 Task: Compose an email with the signature Graham Wilson with the subject Request for a proposal and the message Could you arrange a demo of the new software for the team? from softage.5@softage.net to softage.2@softage.net, select first 2 words, change the font color from current to yellow and background color to blue Send the email. Finally, move the email from Sent Items to the label Insurance
Action: Mouse moved to (882, 67)
Screenshot: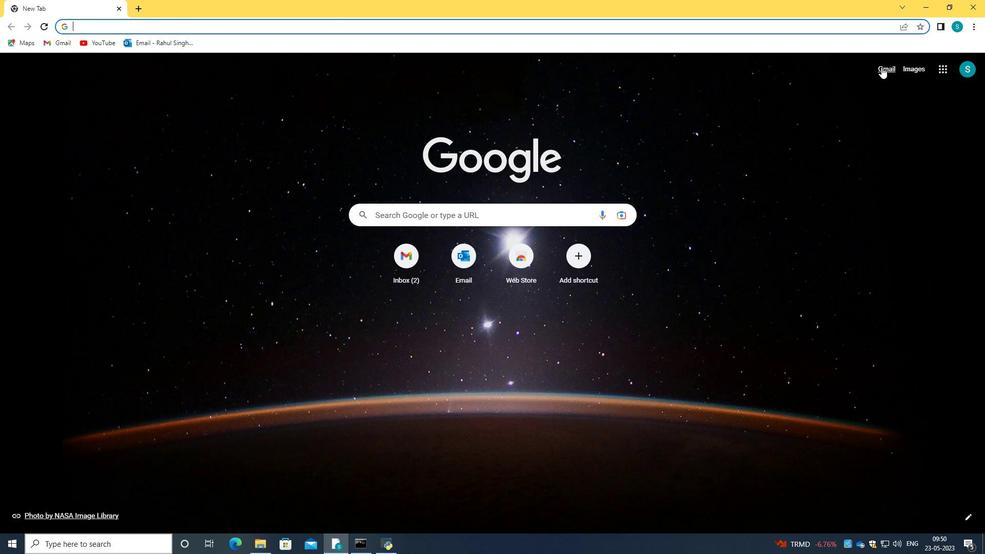 
Action: Mouse pressed left at (882, 67)
Screenshot: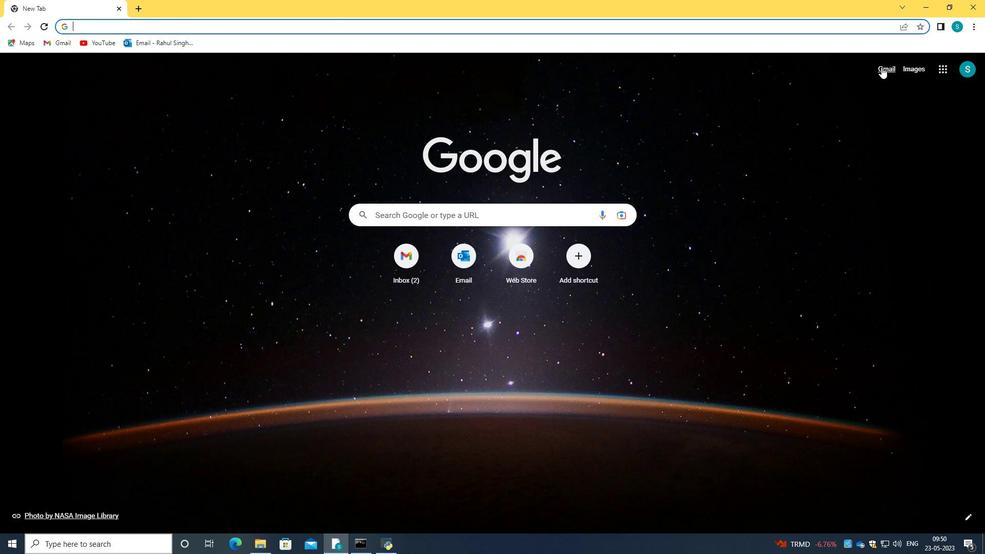 
Action: Mouse moved to (473, 162)
Screenshot: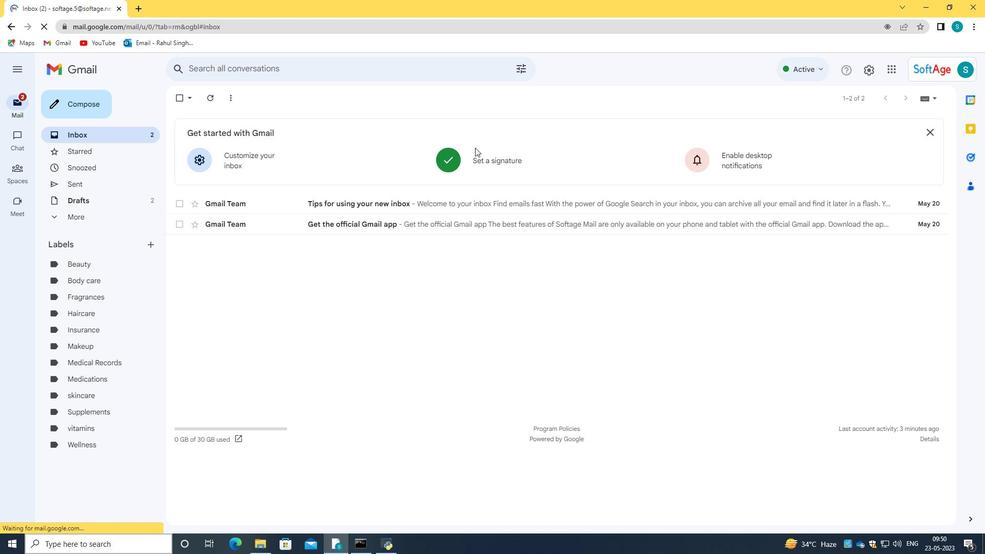 
Action: Mouse pressed left at (473, 162)
Screenshot: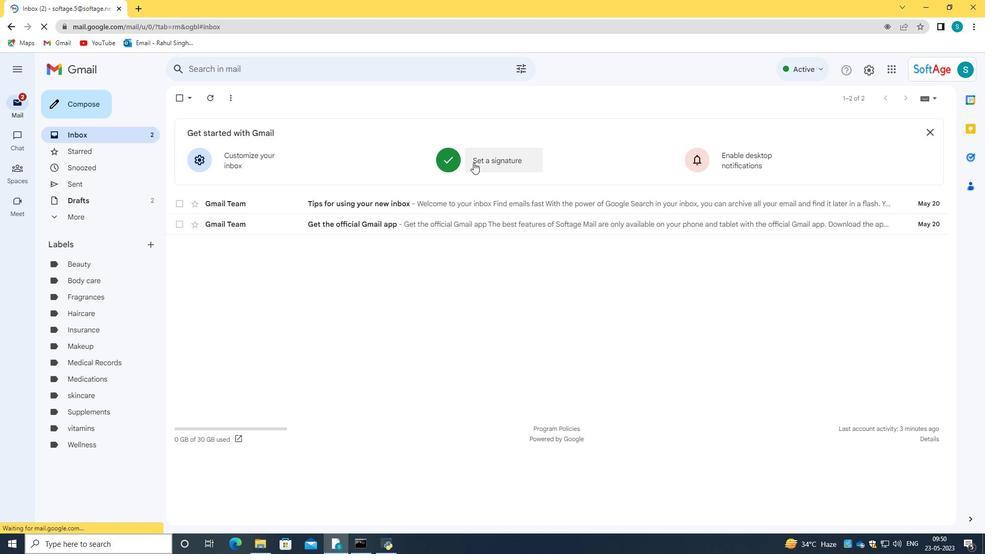 
Action: Mouse moved to (525, 341)
Screenshot: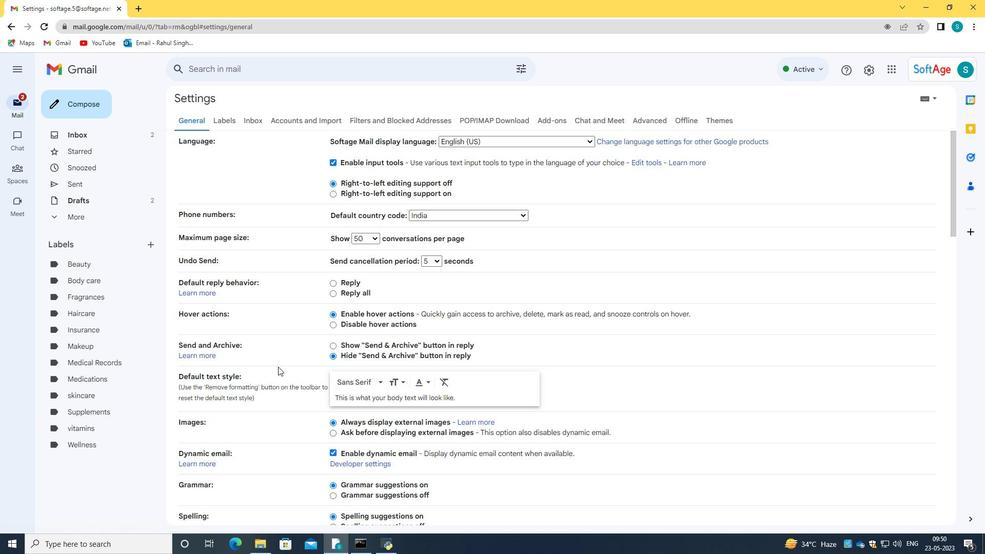 
Action: Mouse scrolled (525, 340) with delta (0, 0)
Screenshot: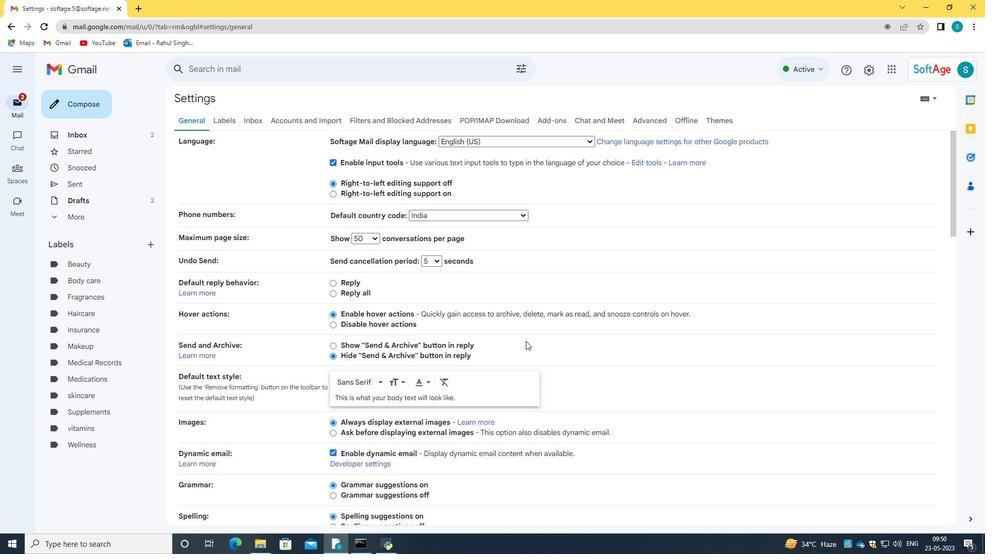 
Action: Mouse scrolled (525, 340) with delta (0, 0)
Screenshot: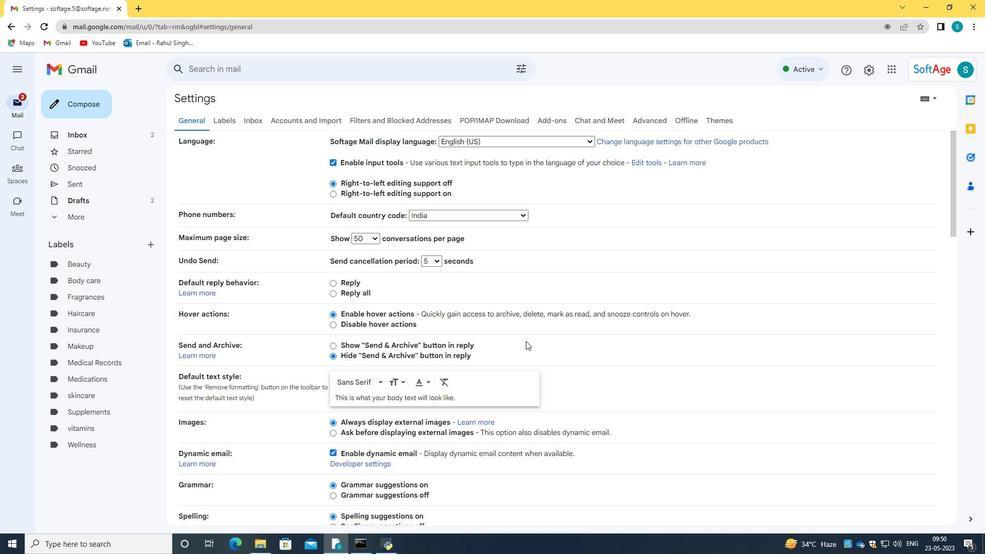 
Action: Mouse scrolled (525, 340) with delta (0, 0)
Screenshot: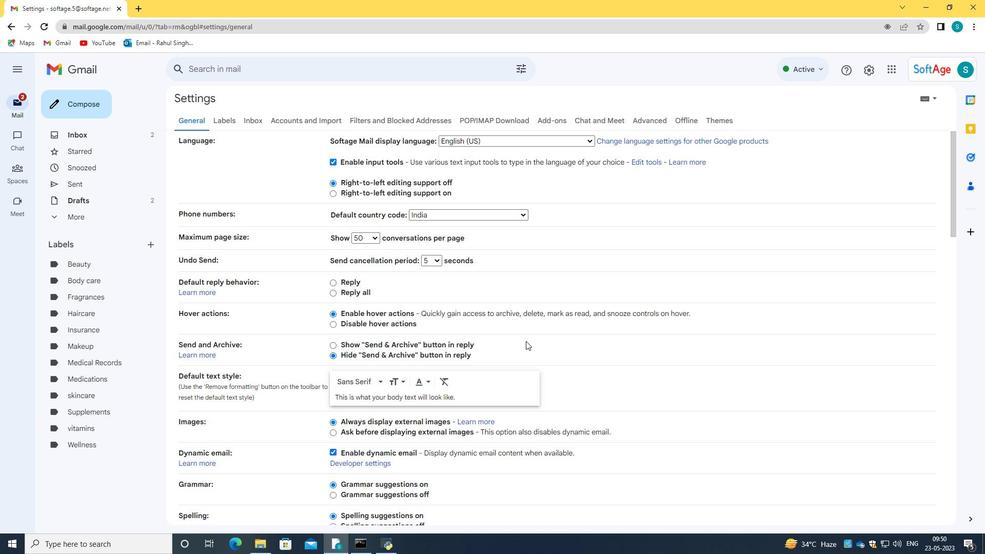
Action: Mouse scrolled (525, 340) with delta (0, 0)
Screenshot: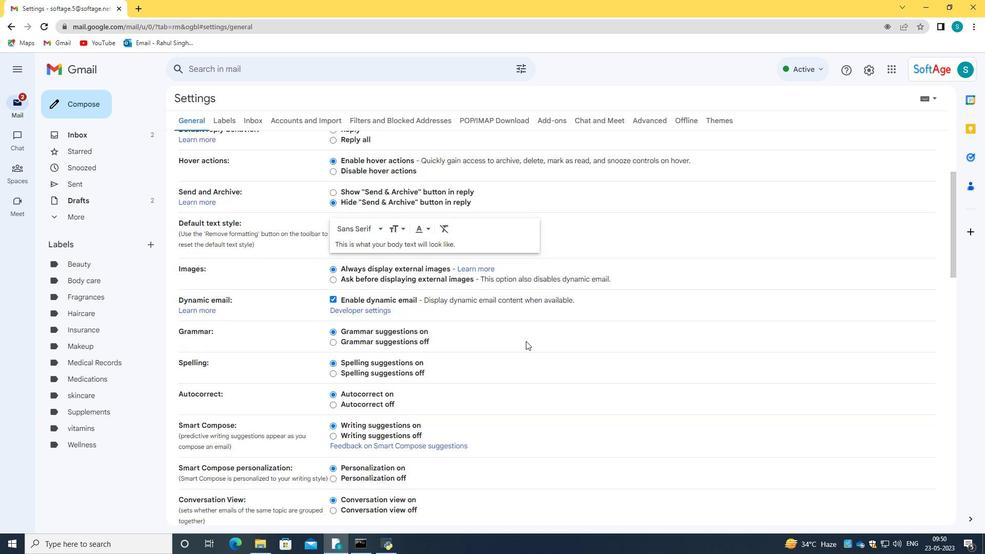 
Action: Mouse scrolled (525, 340) with delta (0, 0)
Screenshot: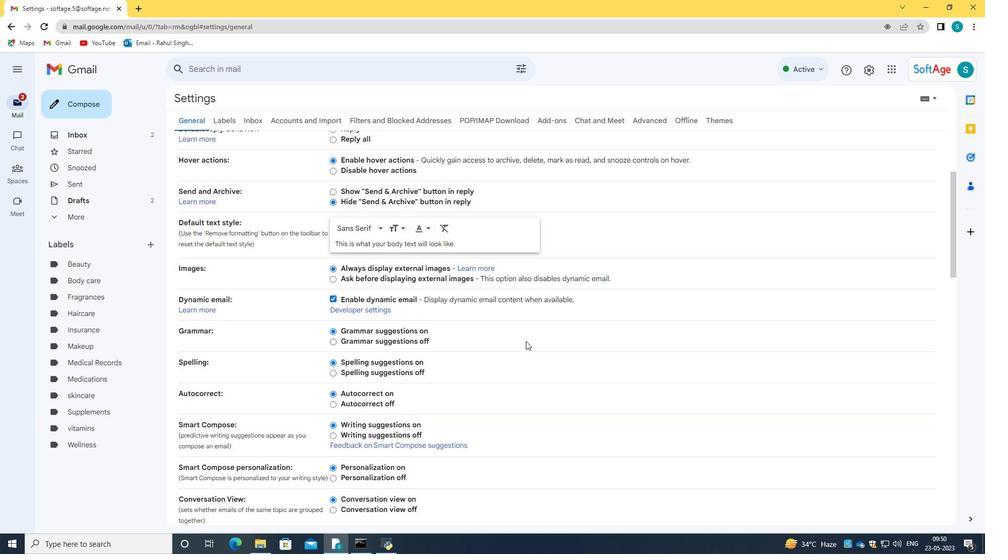 
Action: Mouse scrolled (525, 340) with delta (0, 0)
Screenshot: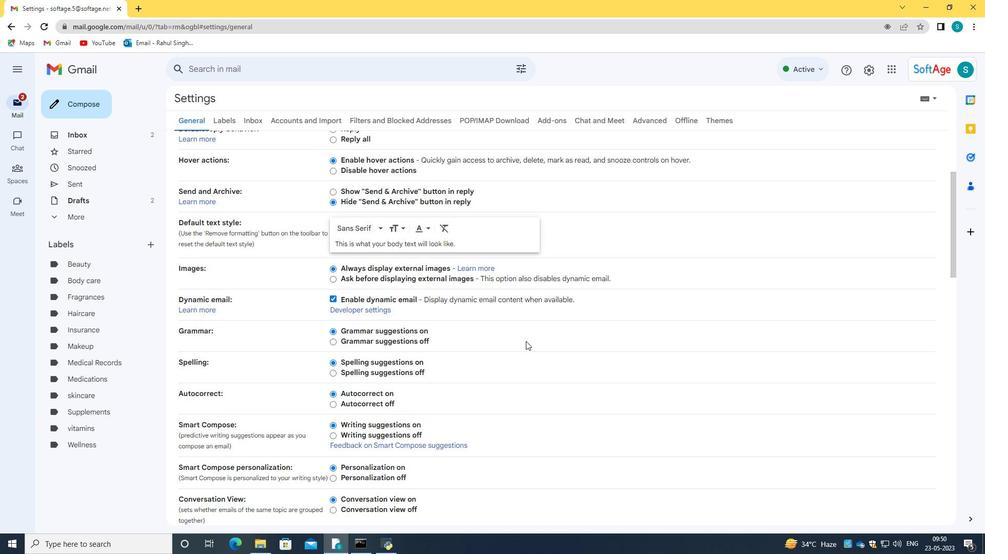
Action: Mouse scrolled (525, 340) with delta (0, 0)
Screenshot: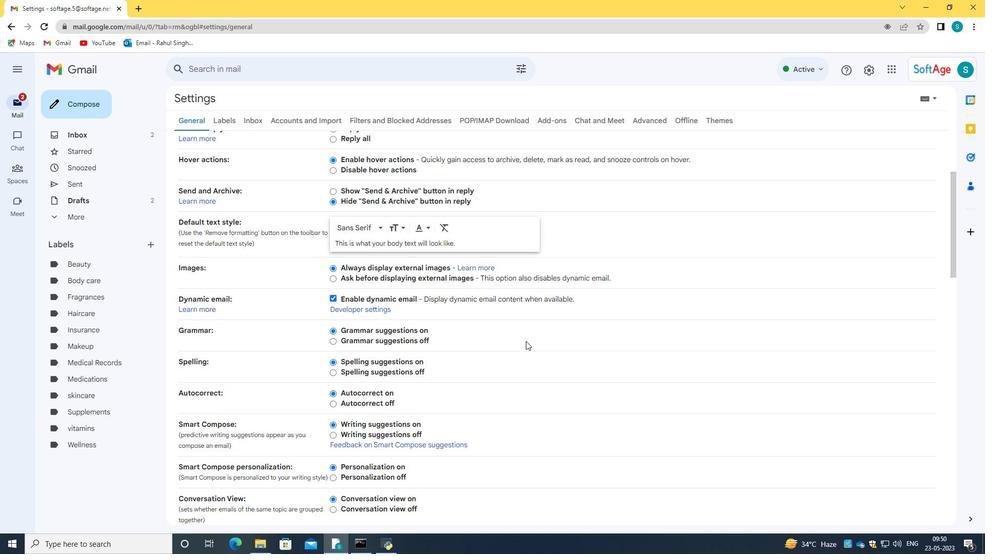
Action: Mouse scrolled (525, 340) with delta (0, 0)
Screenshot: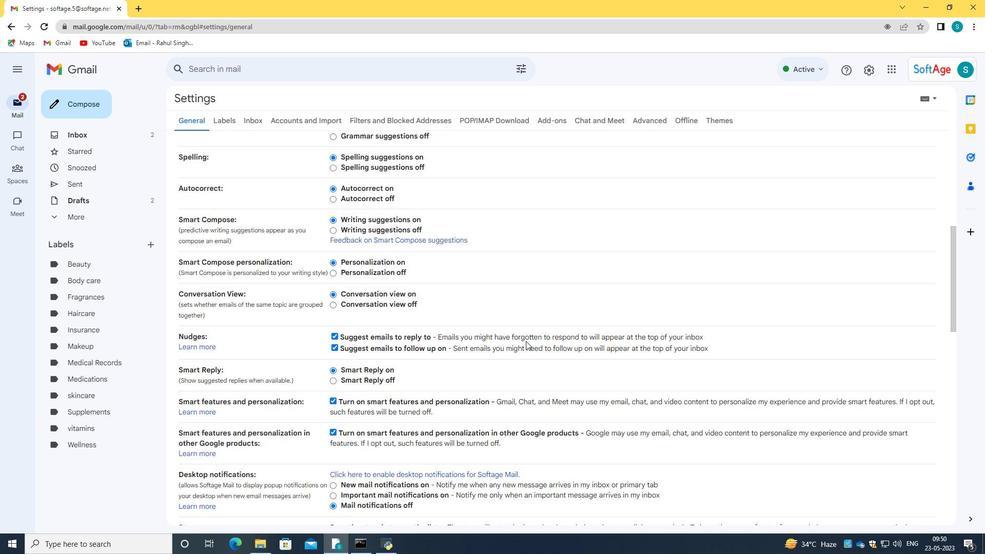 
Action: Mouse scrolled (525, 340) with delta (0, 0)
Screenshot: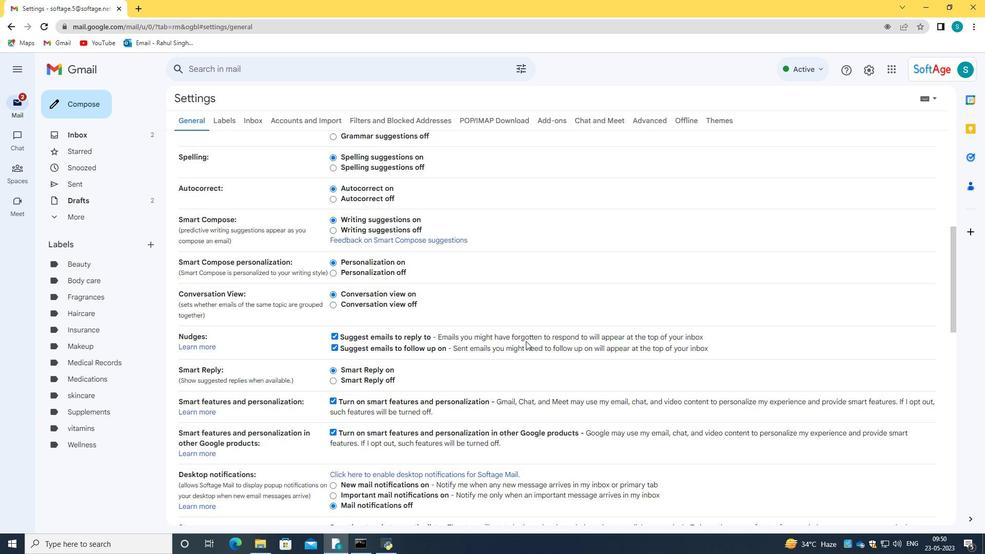 
Action: Mouse moved to (525, 341)
Screenshot: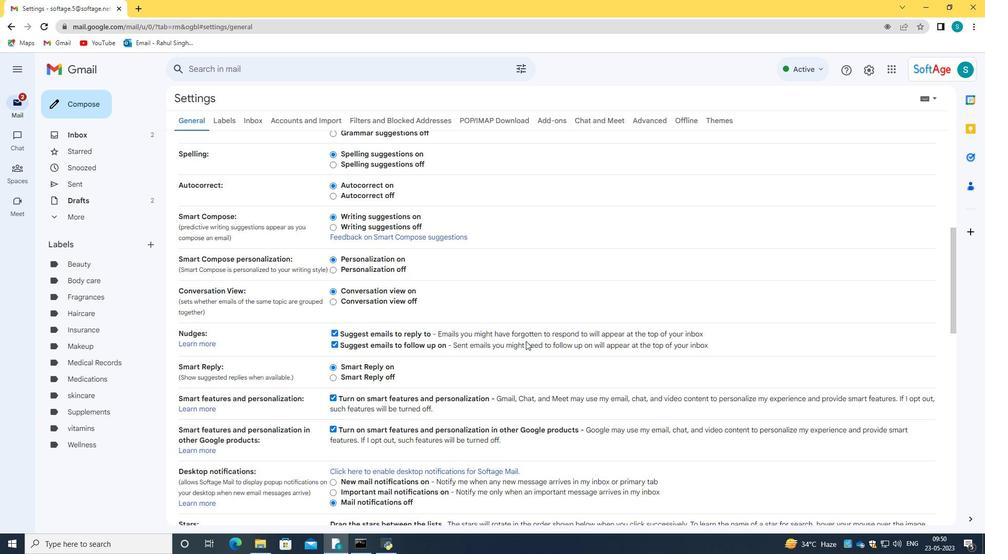 
Action: Mouse scrolled (525, 340) with delta (0, 0)
Screenshot: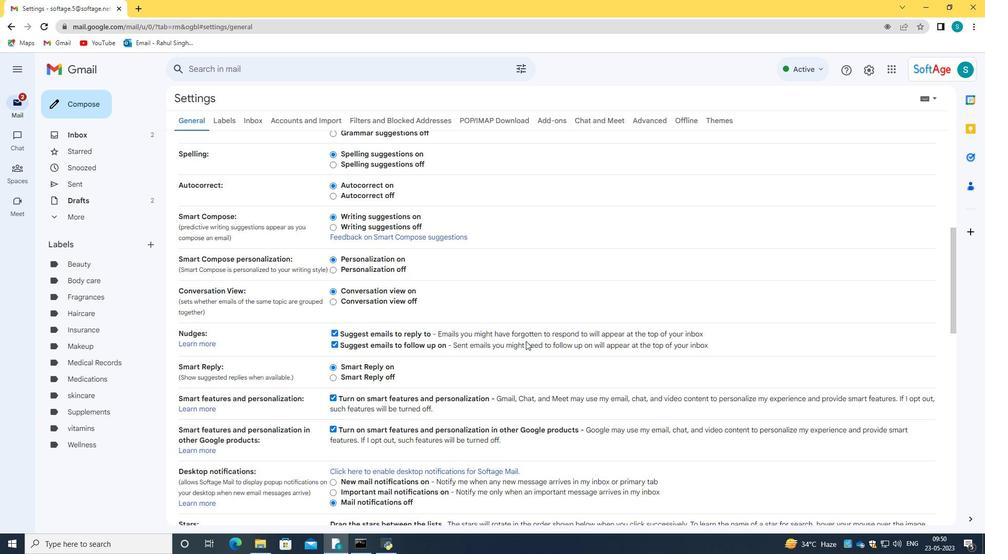 
Action: Mouse moved to (525, 341)
Screenshot: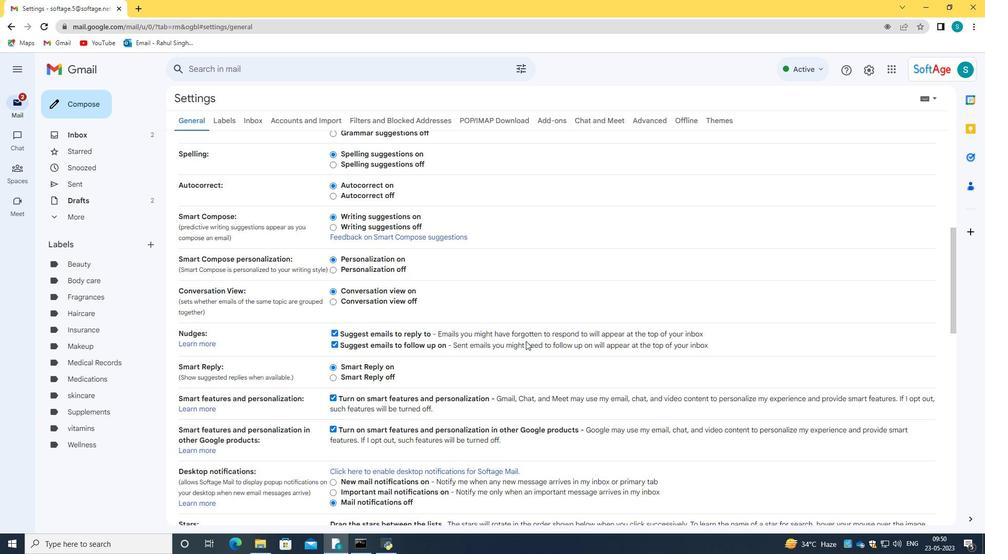 
Action: Mouse scrolled (525, 341) with delta (0, 0)
Screenshot: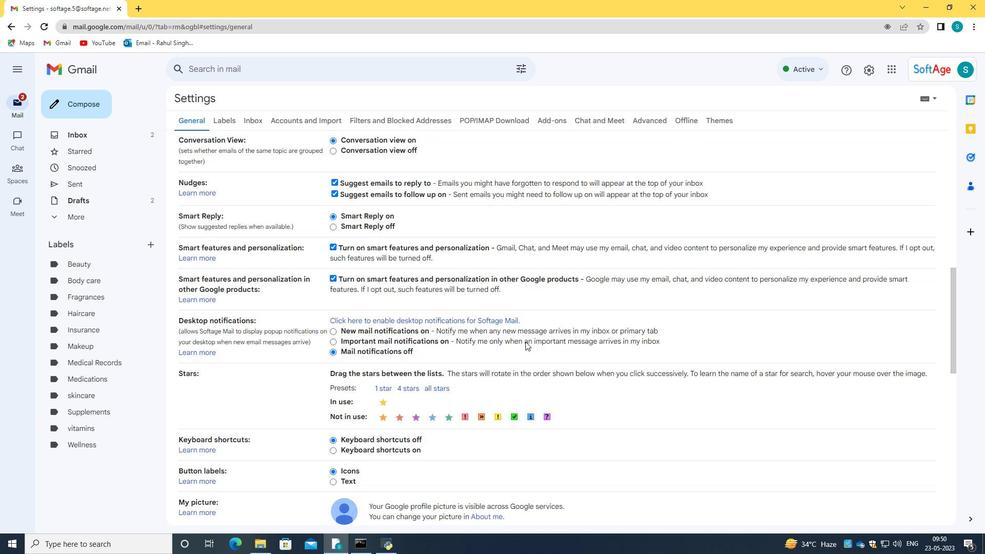 
Action: Mouse scrolled (525, 341) with delta (0, 0)
Screenshot: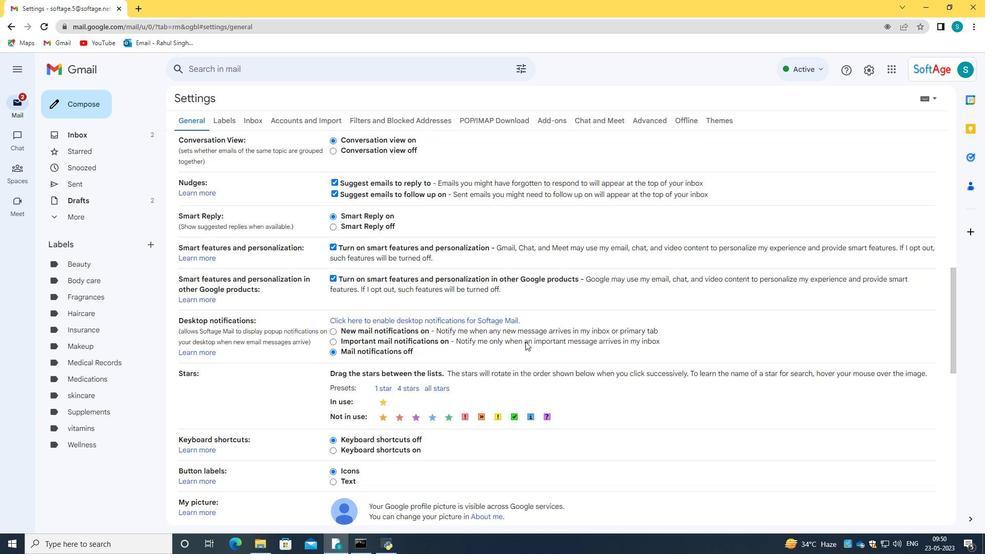 
Action: Mouse moved to (525, 341)
Screenshot: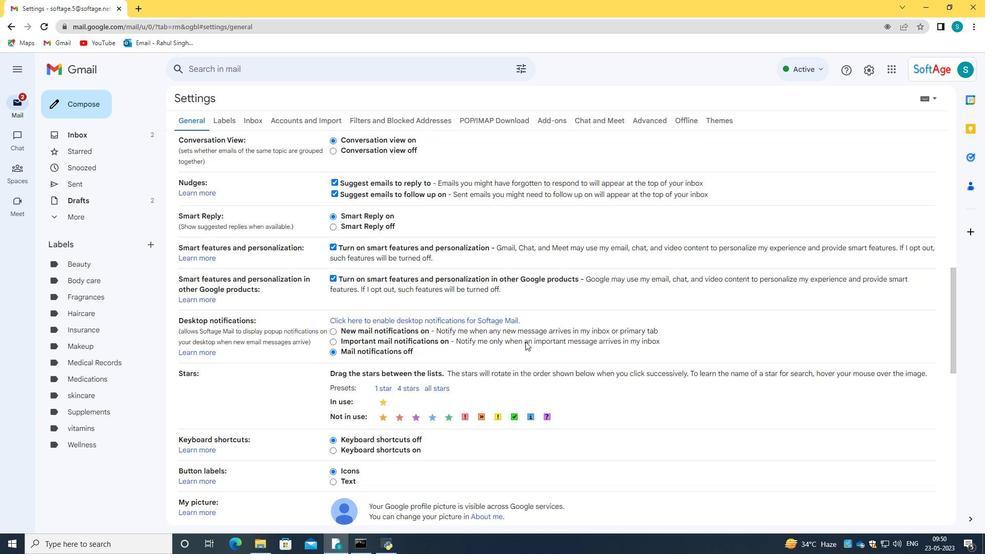 
Action: Mouse scrolled (525, 341) with delta (0, 0)
Screenshot: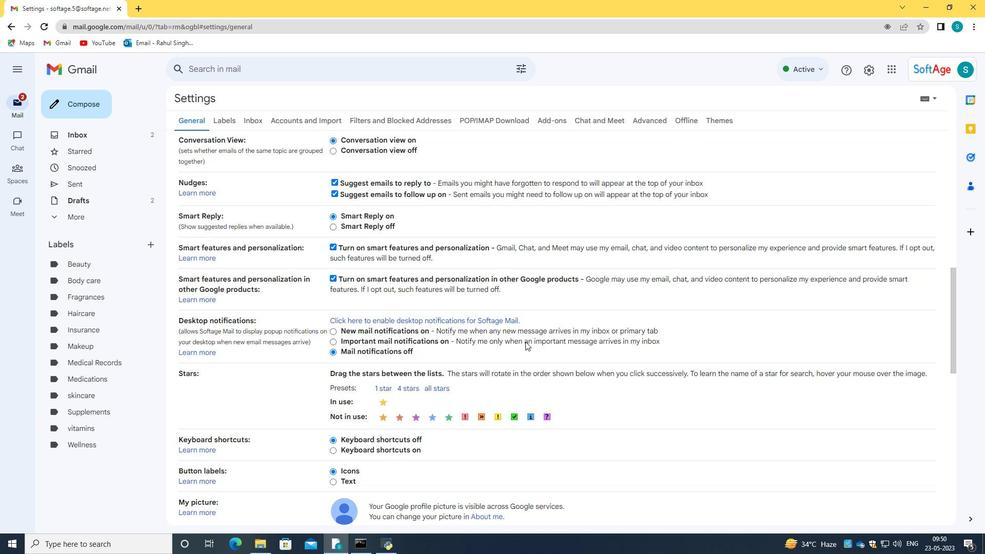 
Action: Mouse moved to (524, 342)
Screenshot: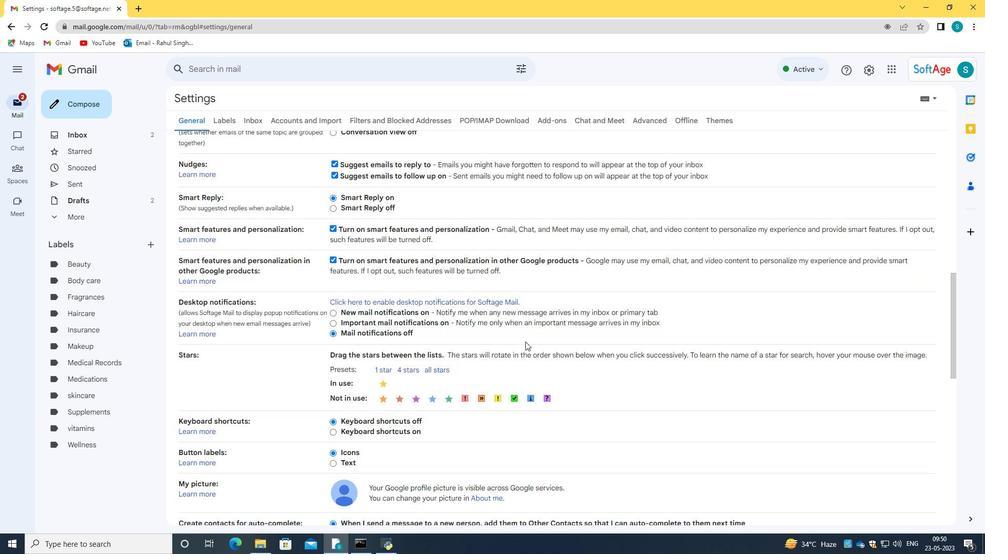 
Action: Mouse scrolled (524, 341) with delta (0, 0)
Screenshot: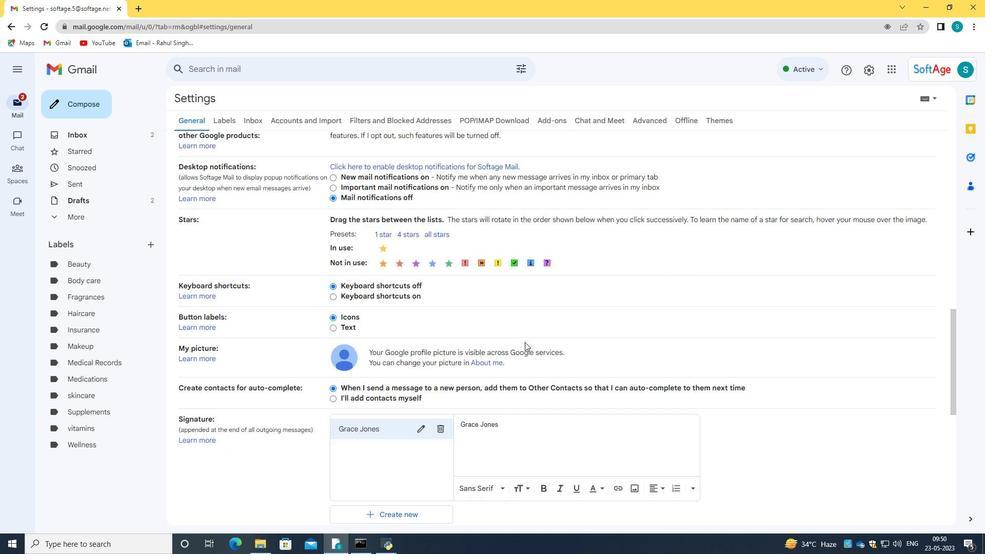 
Action: Mouse moved to (441, 378)
Screenshot: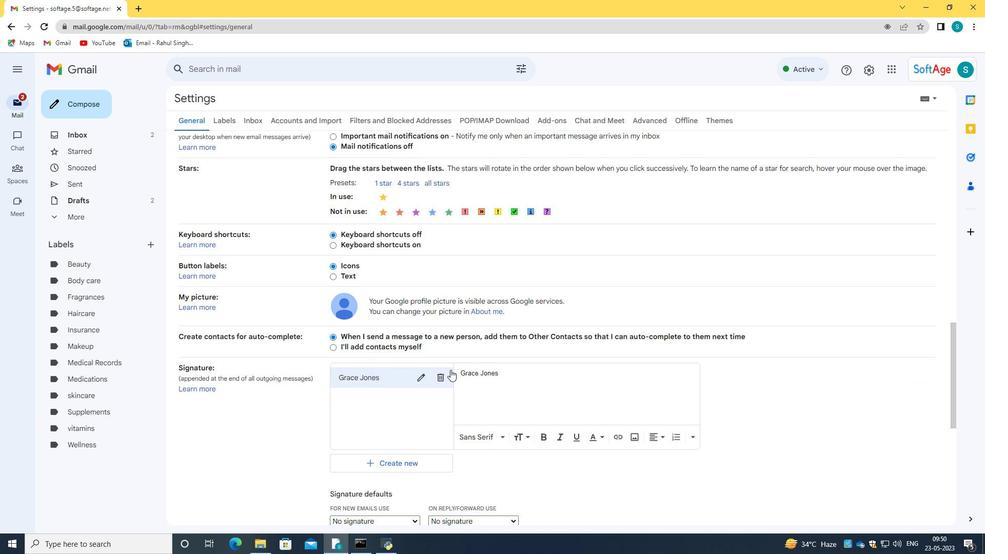 
Action: Mouse pressed left at (441, 378)
Screenshot: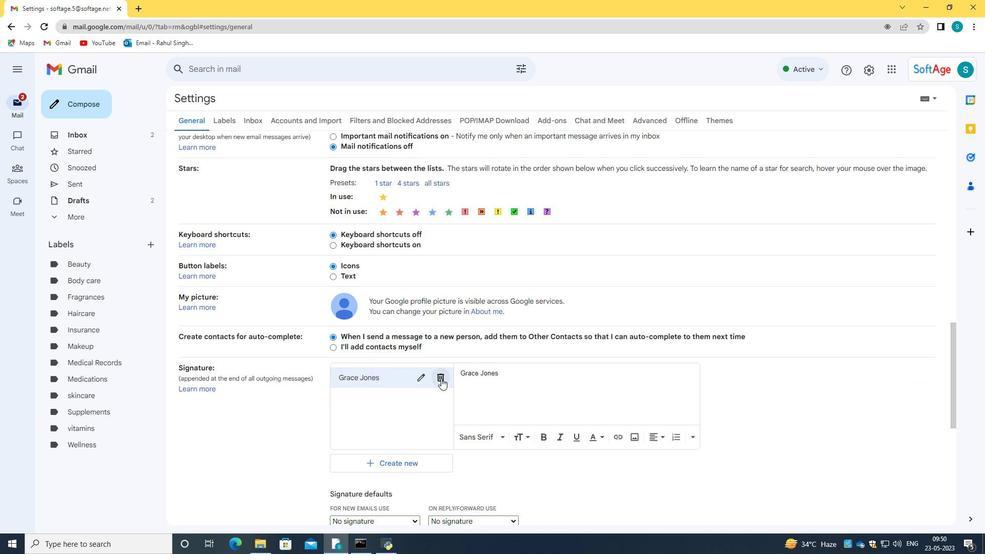
Action: Mouse moved to (571, 315)
Screenshot: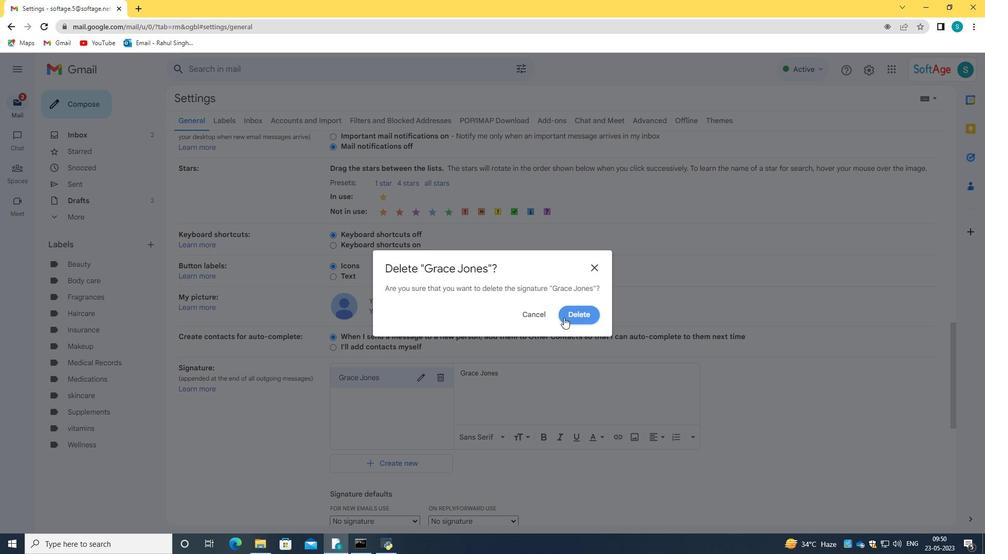 
Action: Mouse pressed left at (571, 315)
Screenshot: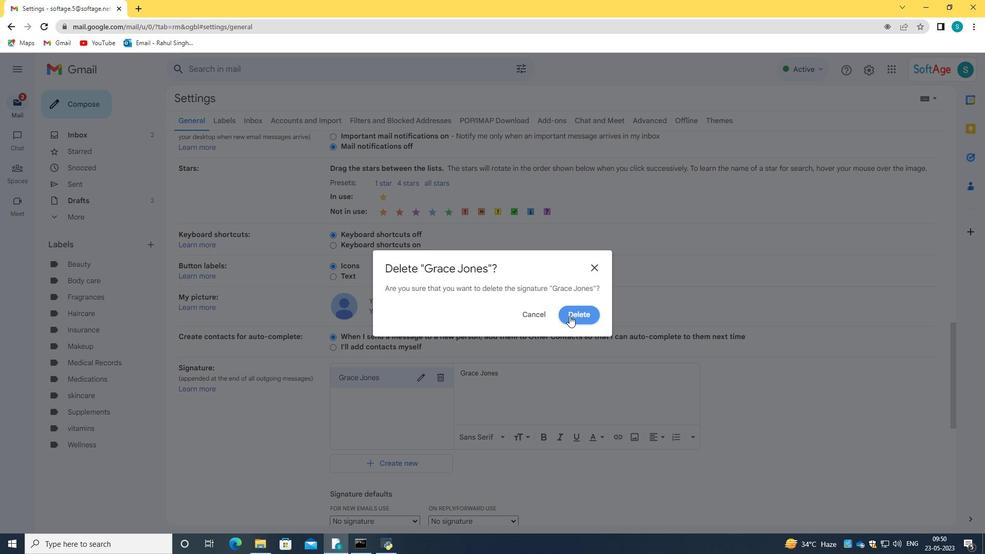 
Action: Mouse moved to (366, 389)
Screenshot: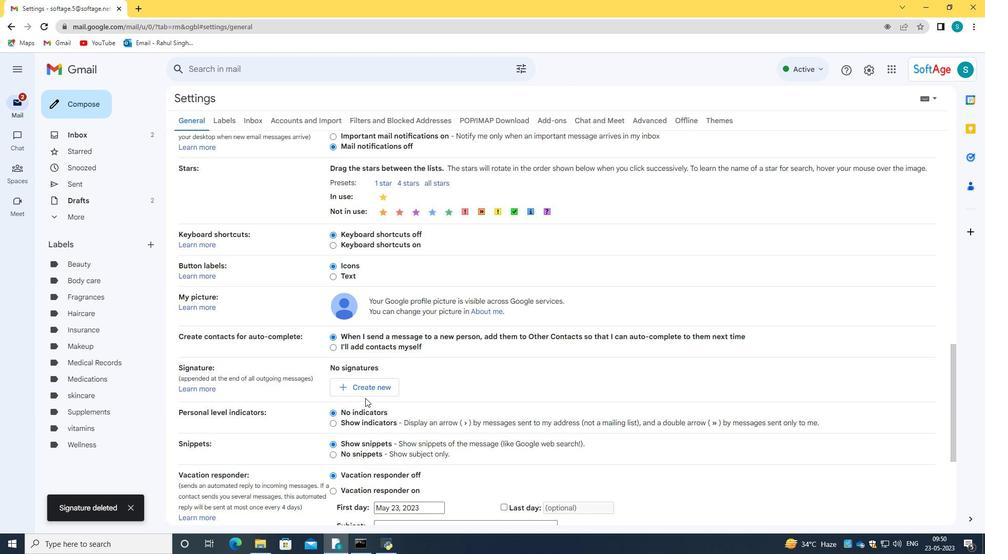 
Action: Mouse pressed left at (366, 389)
Screenshot: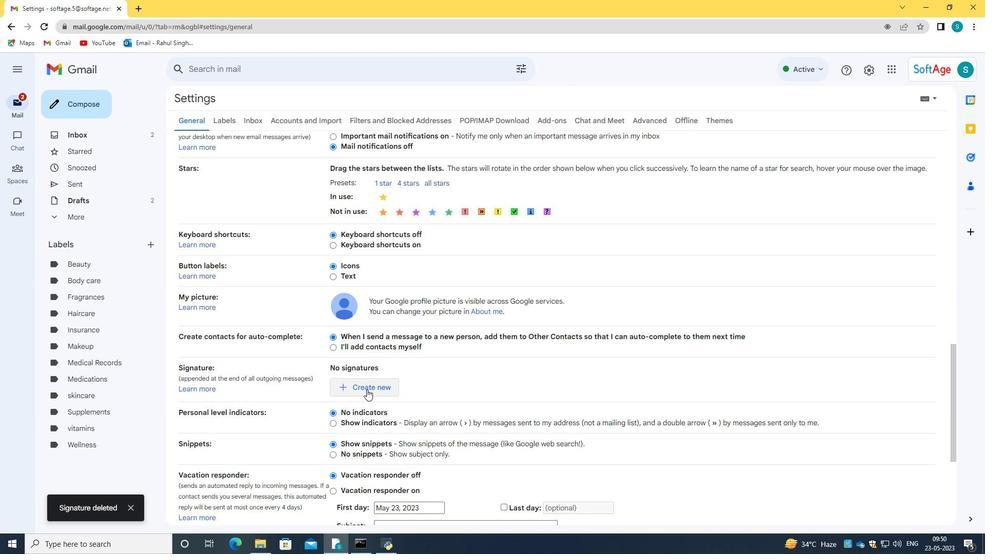 
Action: Mouse moved to (511, 287)
Screenshot: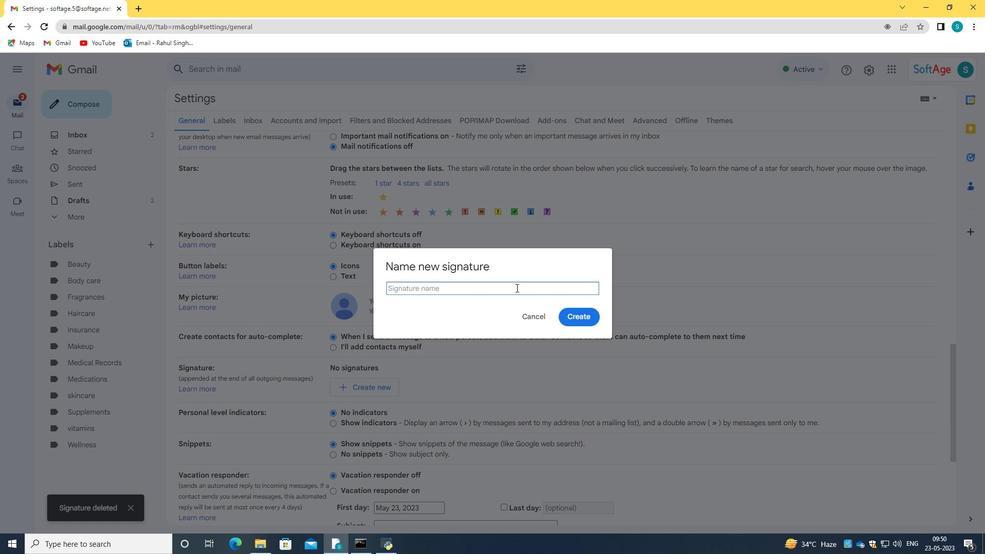 
Action: Key pressed <Key.caps_lock>G<Key.caps_lock>raham<Key.space><Key.caps_lock>W<Key.caps_lock>ilsi<Key.backspace>on
Screenshot: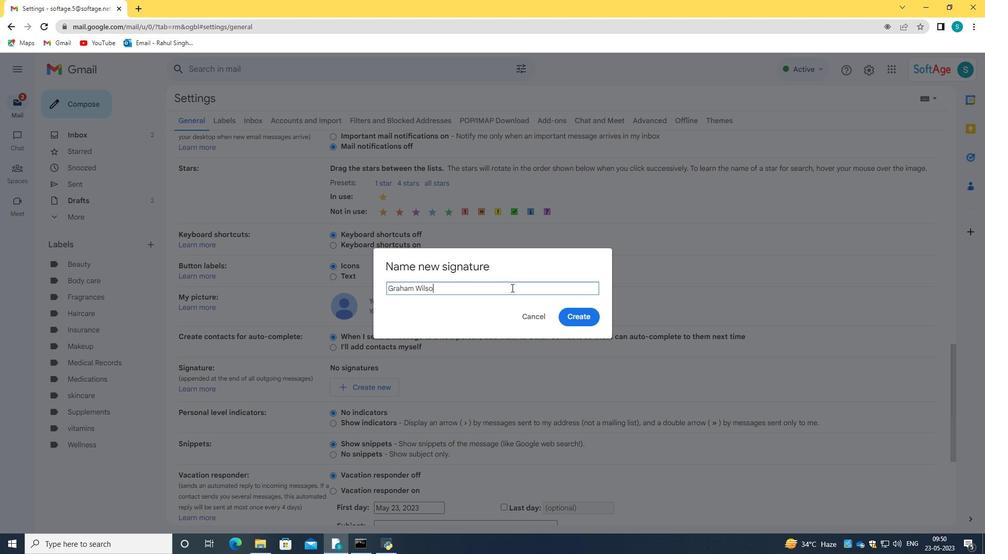 
Action: Mouse moved to (573, 321)
Screenshot: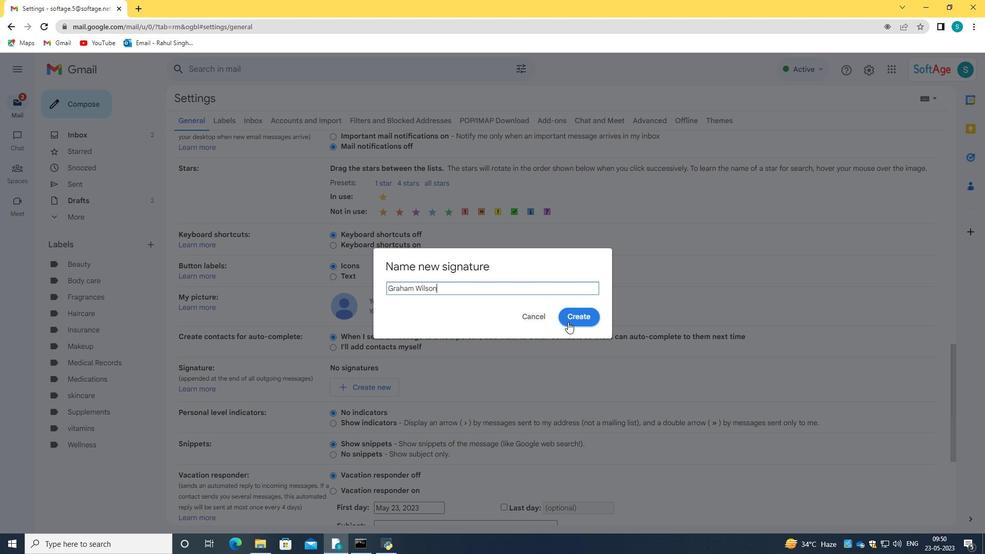 
Action: Mouse pressed left at (573, 321)
Screenshot: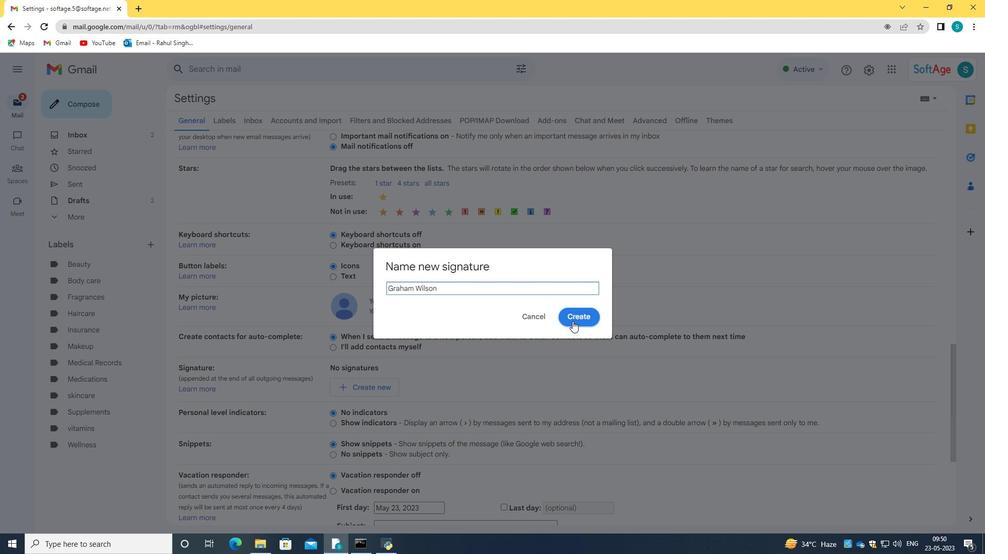 
Action: Mouse moved to (549, 320)
Screenshot: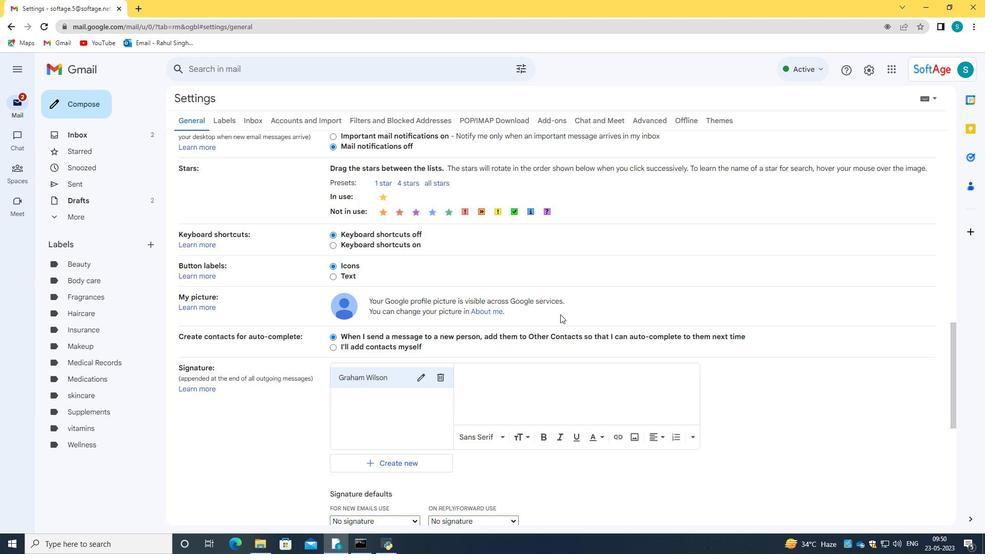 
Action: Mouse scrolled (549, 320) with delta (0, 0)
Screenshot: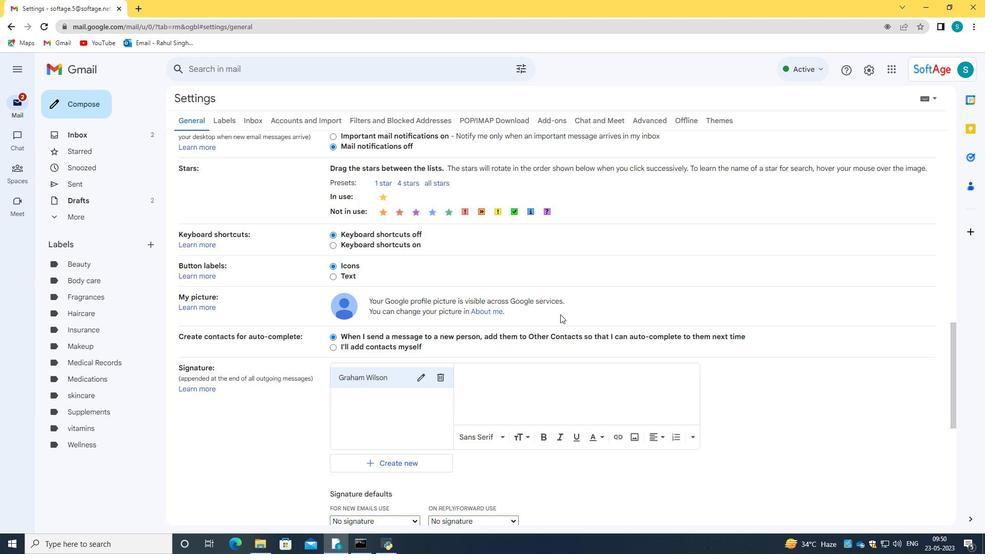 
Action: Mouse moved to (549, 320)
Screenshot: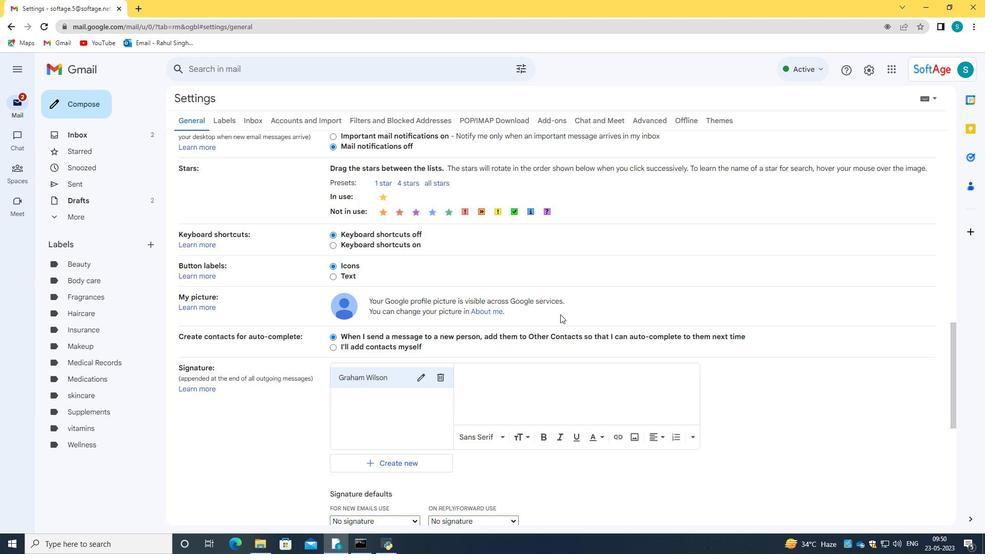 
Action: Mouse scrolled (549, 320) with delta (0, 0)
Screenshot: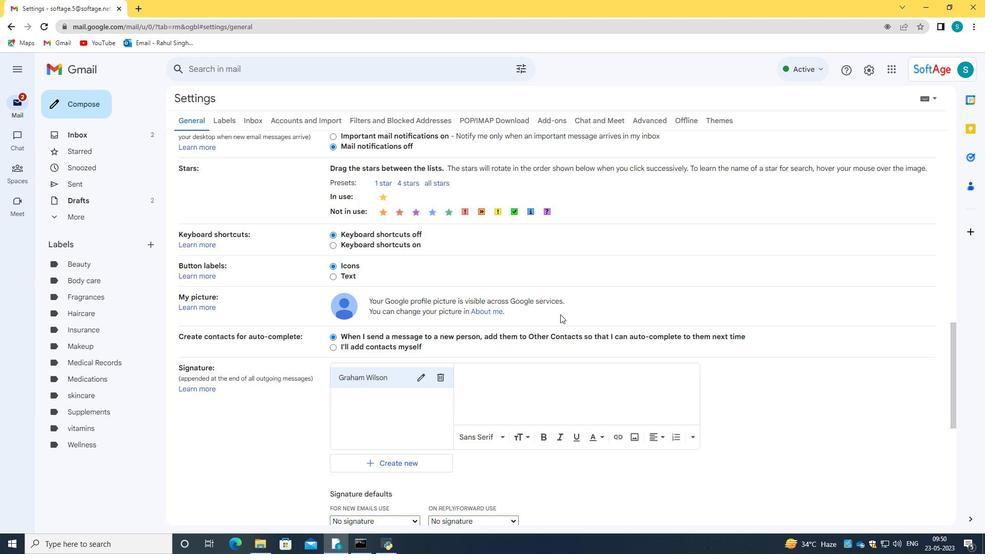 
Action: Mouse moved to (509, 299)
Screenshot: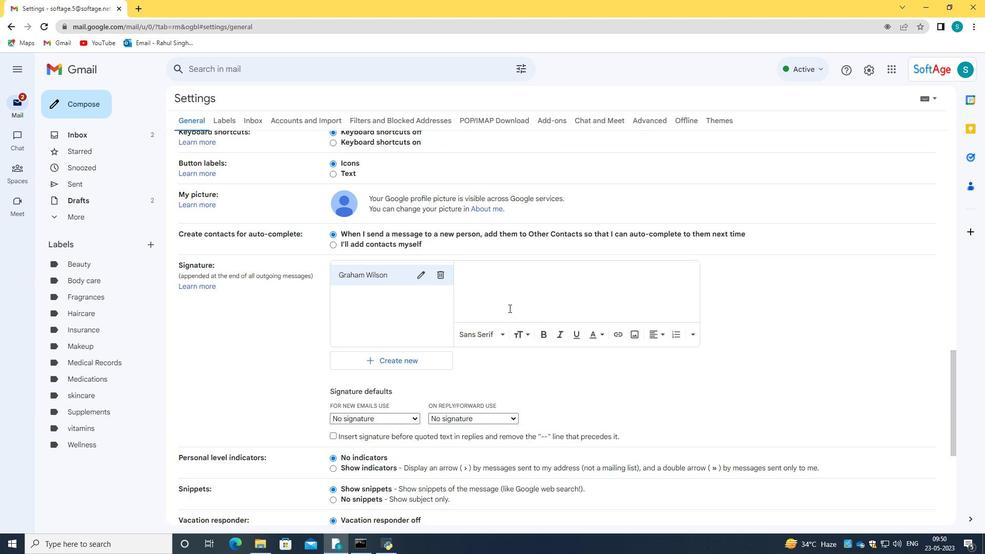 
Action: Mouse pressed left at (509, 299)
Screenshot: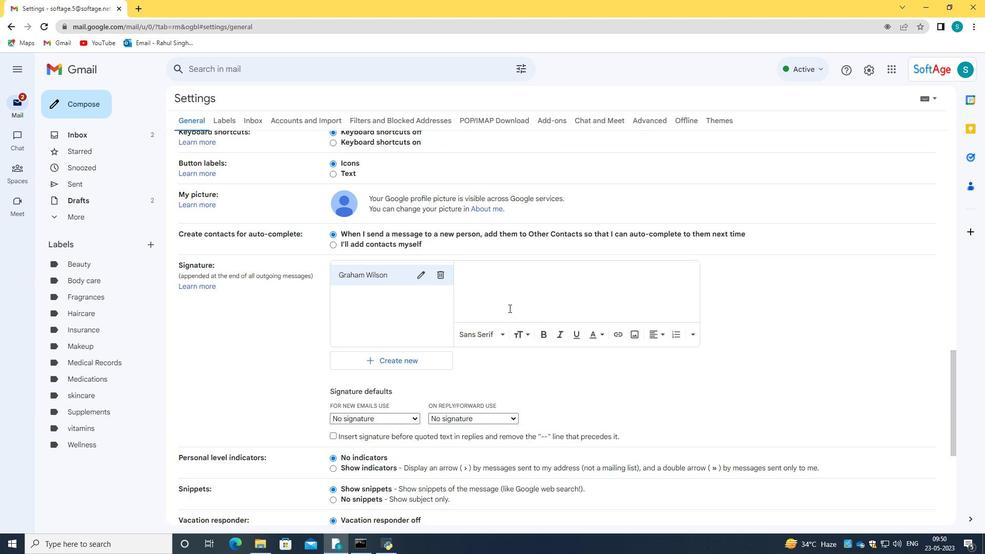 
Action: Key pressed <Key.caps_lock>G<Key.caps_lock>raham<Key.space><Key.caps_lock>W<Key.caps_lock>ilson
Screenshot: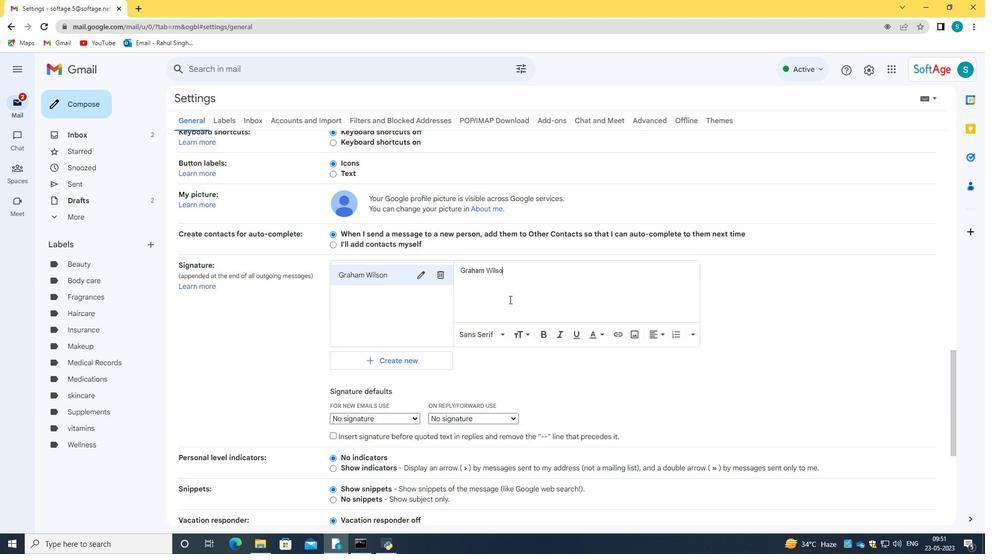 
Action: Mouse moved to (554, 307)
Screenshot: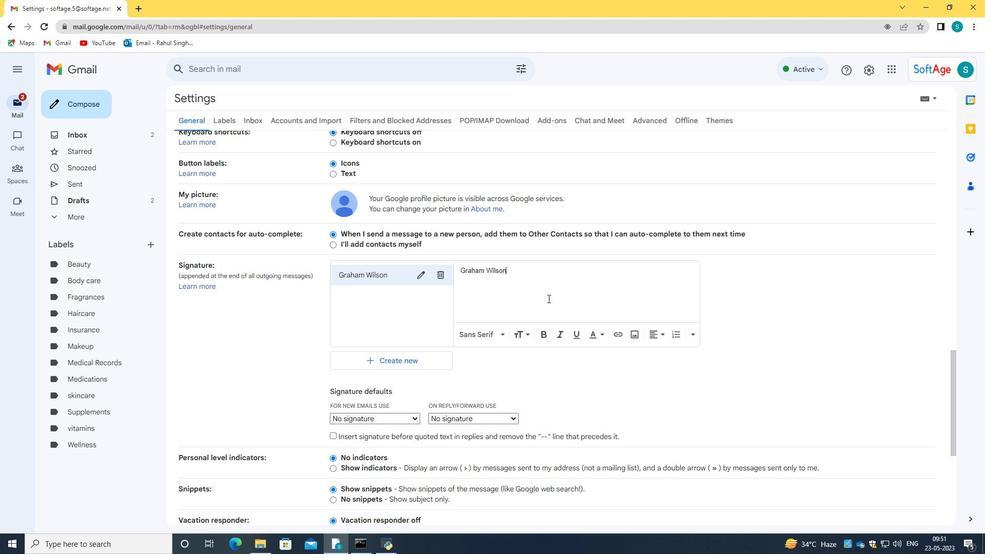 
Action: Mouse scrolled (554, 306) with delta (0, 0)
Screenshot: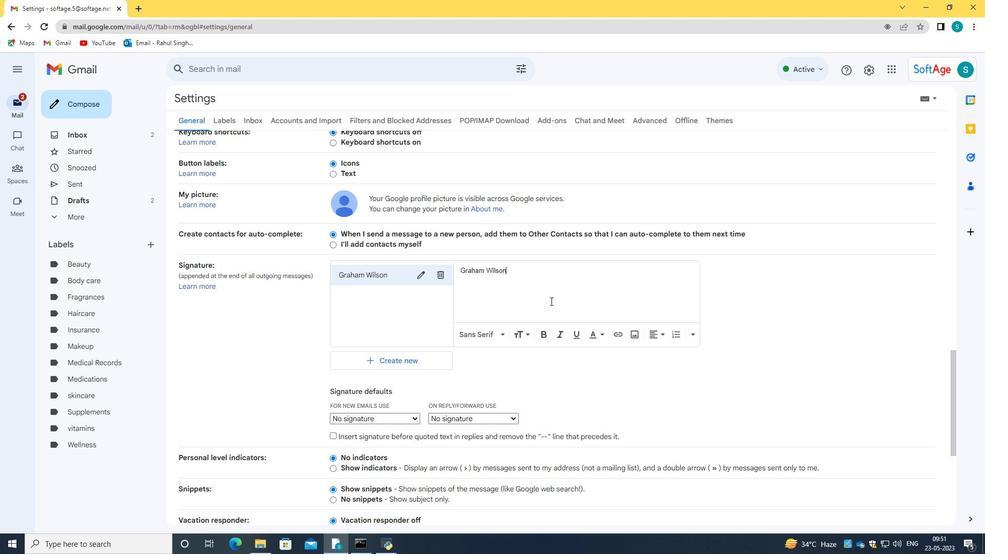 
Action: Mouse scrolled (554, 306) with delta (0, 0)
Screenshot: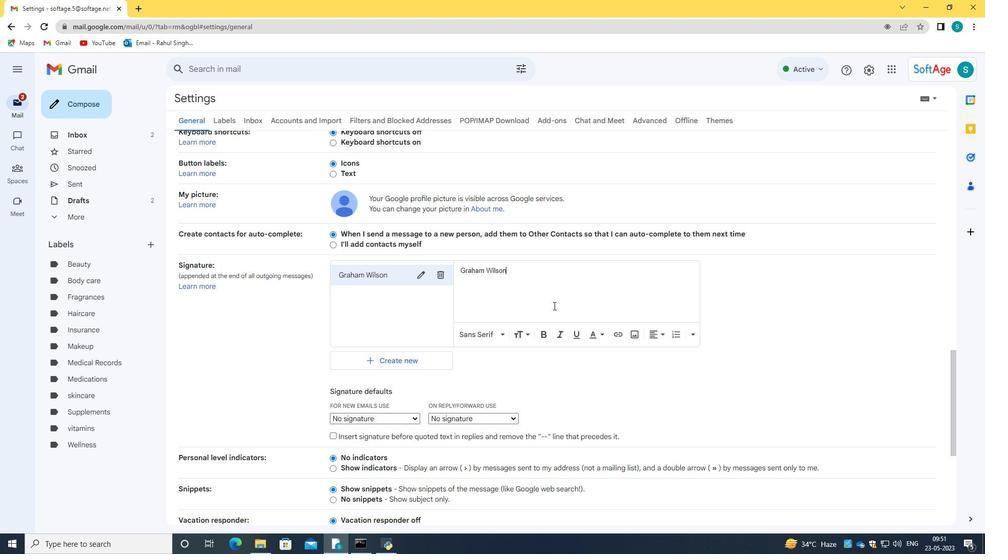 
Action: Mouse scrolled (554, 306) with delta (0, 0)
Screenshot: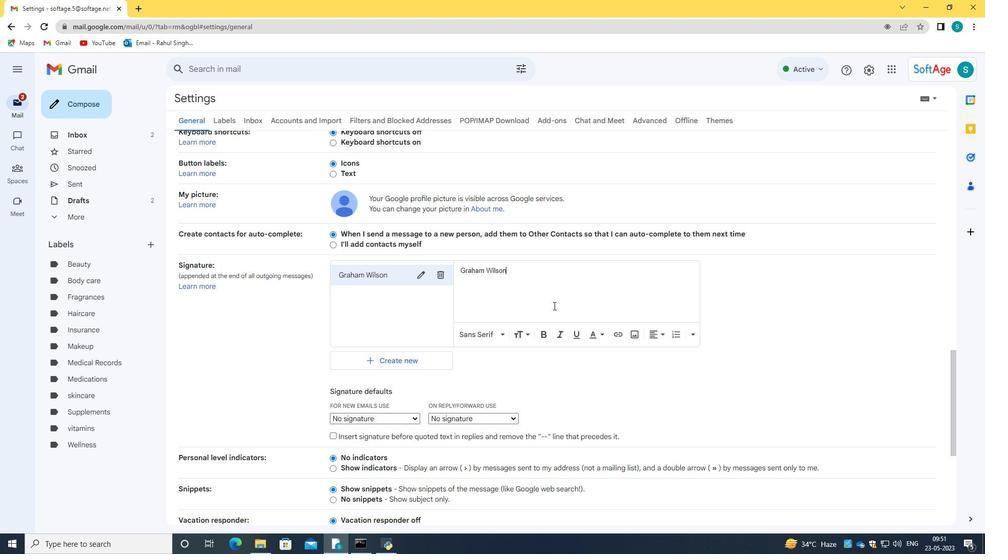 
Action: Mouse scrolled (554, 306) with delta (0, 0)
Screenshot: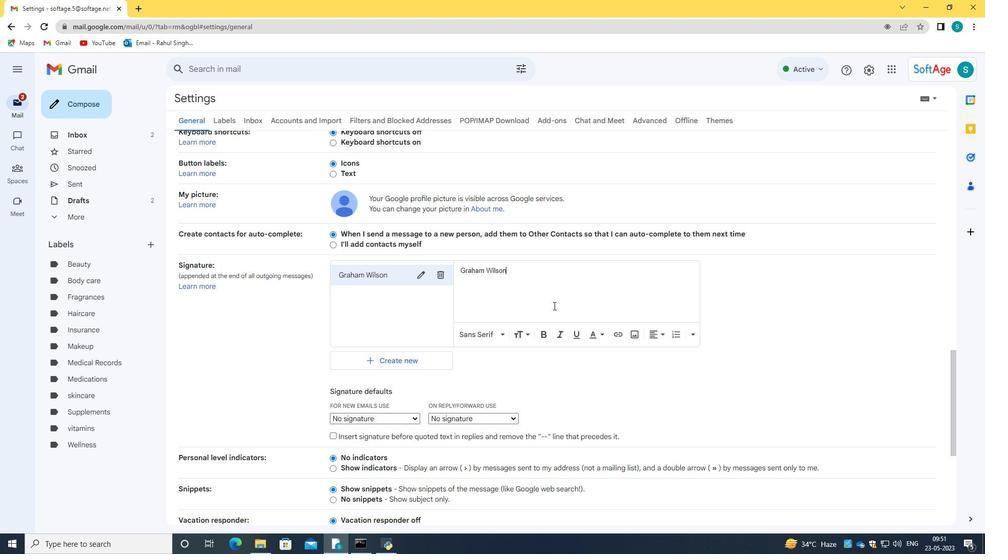 
Action: Mouse scrolled (554, 306) with delta (0, 0)
Screenshot: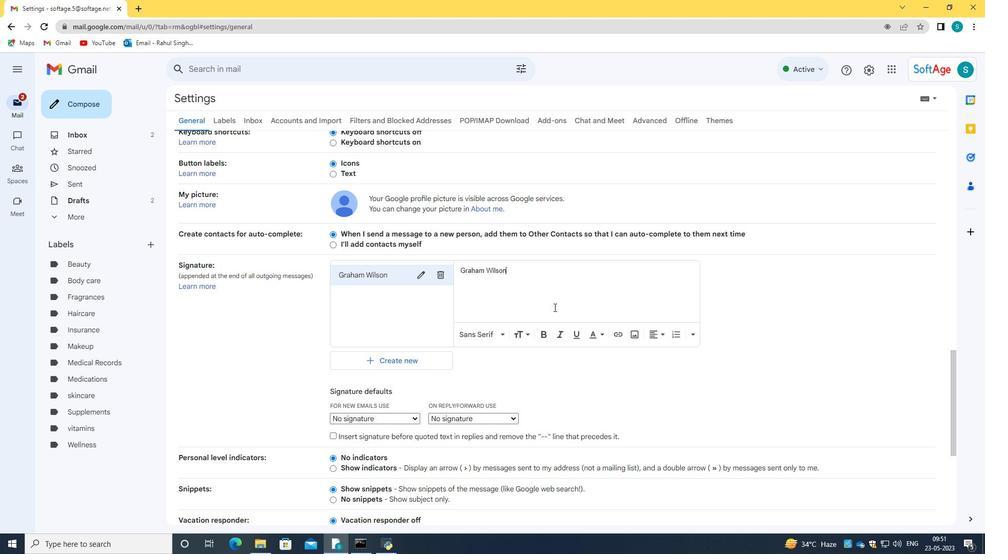 
Action: Mouse moved to (559, 311)
Screenshot: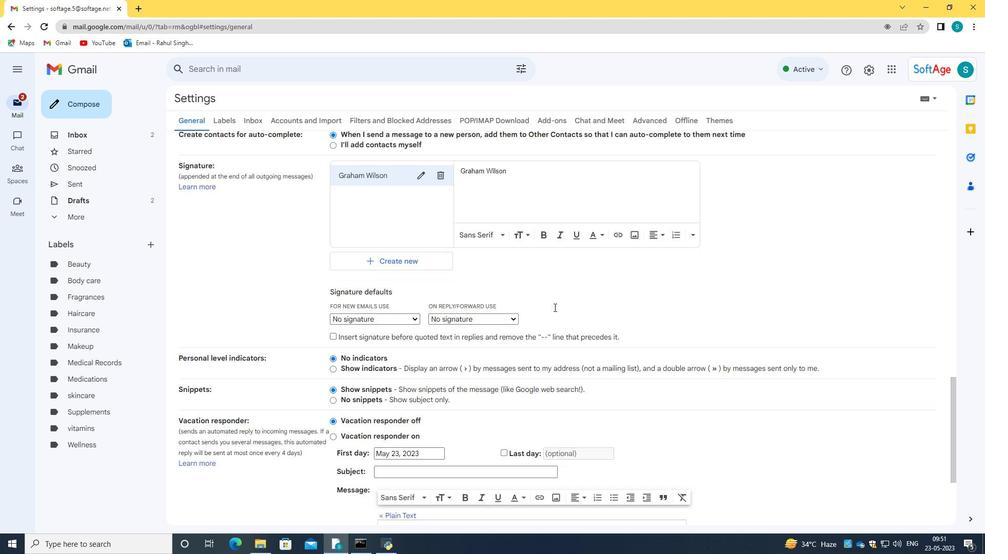 
Action: Mouse scrolled (559, 310) with delta (0, 0)
Screenshot: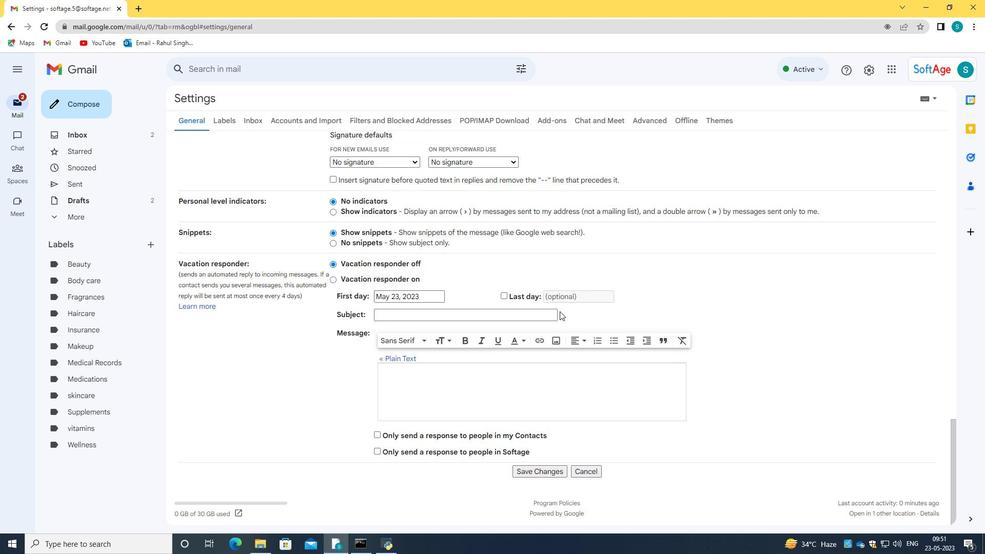 
Action: Mouse scrolled (559, 310) with delta (0, 0)
Screenshot: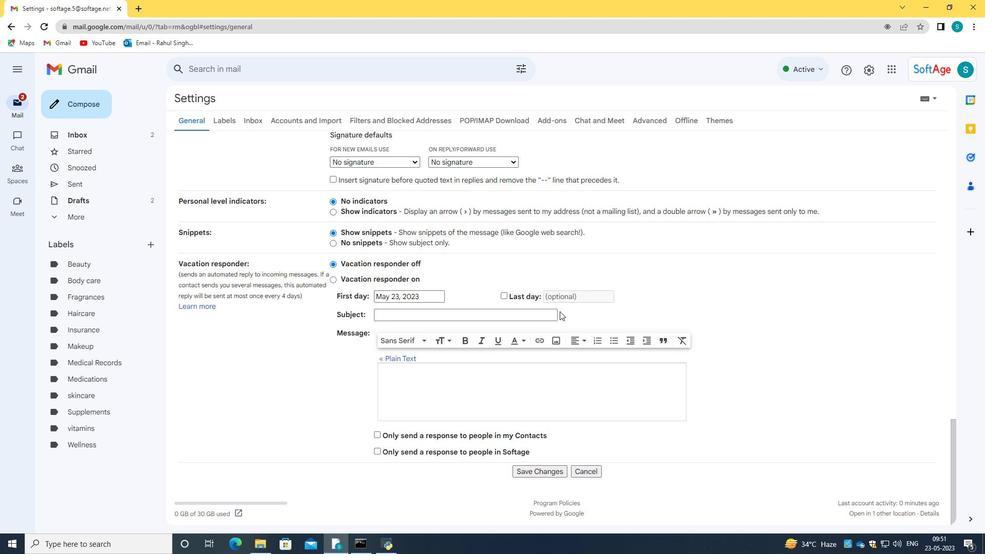
Action: Mouse moved to (560, 311)
Screenshot: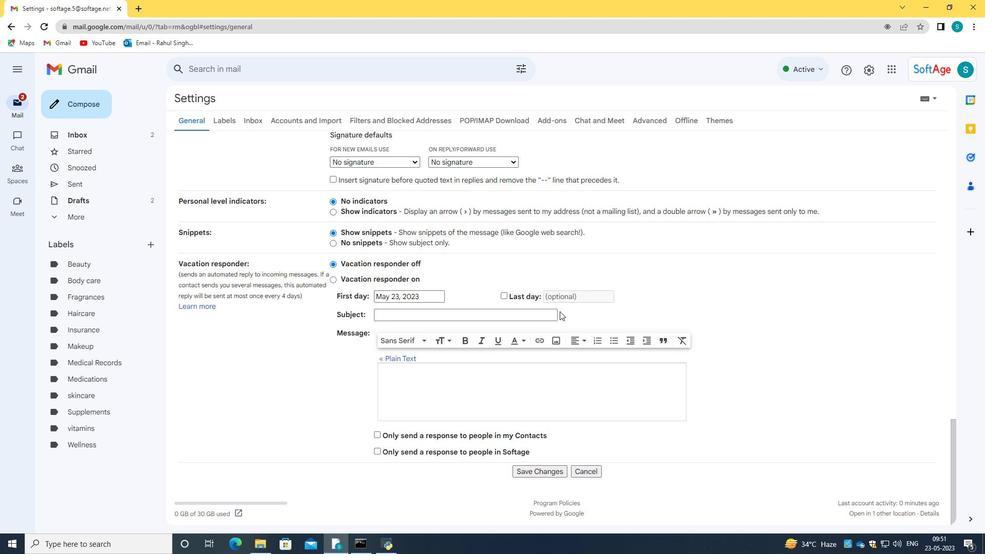 
Action: Mouse scrolled (560, 311) with delta (0, 0)
Screenshot: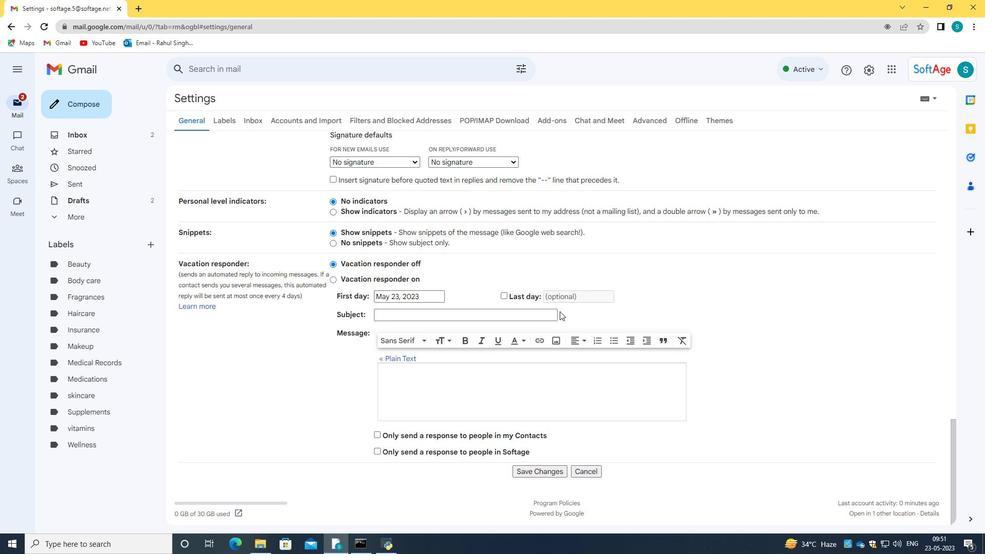 
Action: Mouse moved to (550, 475)
Screenshot: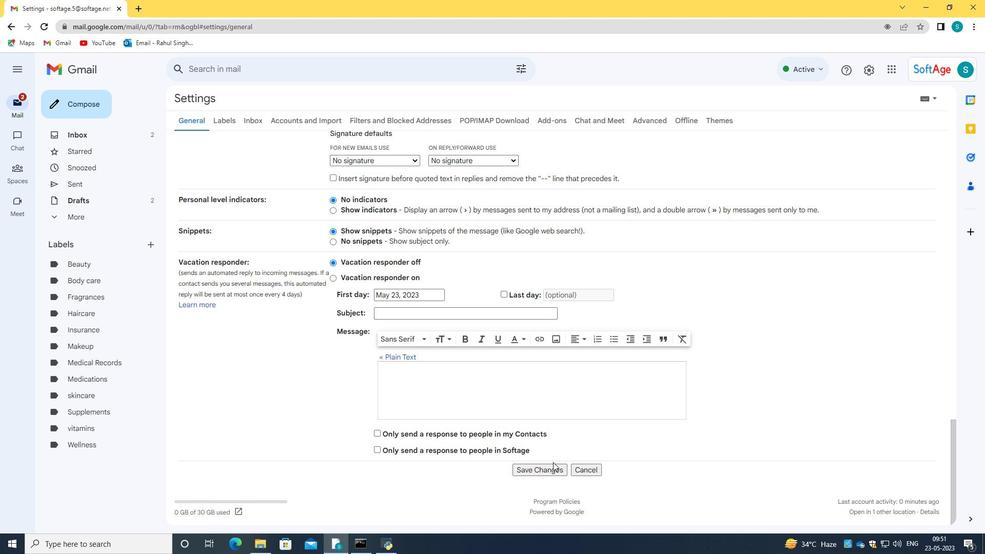 
Action: Mouse pressed left at (550, 475)
Screenshot: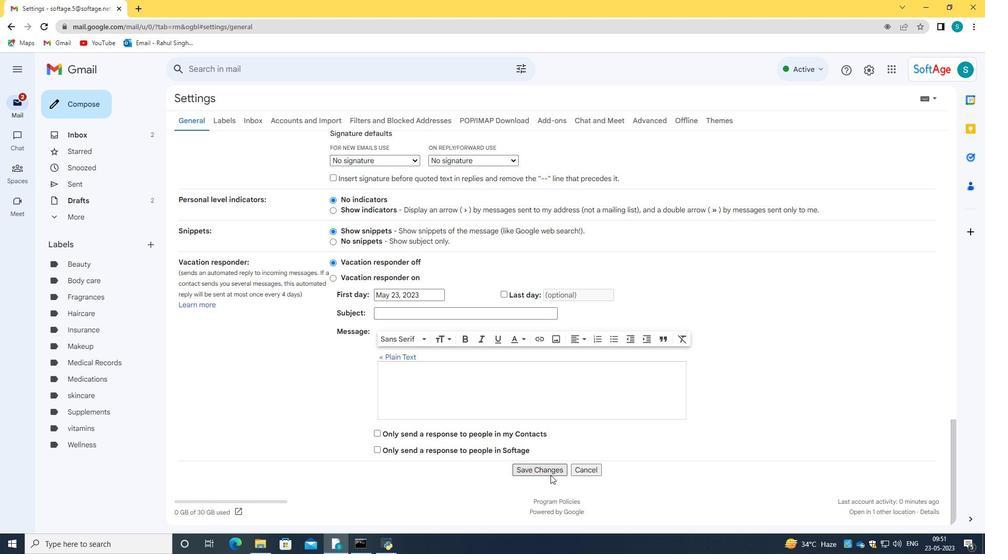 
Action: Mouse moved to (86, 111)
Screenshot: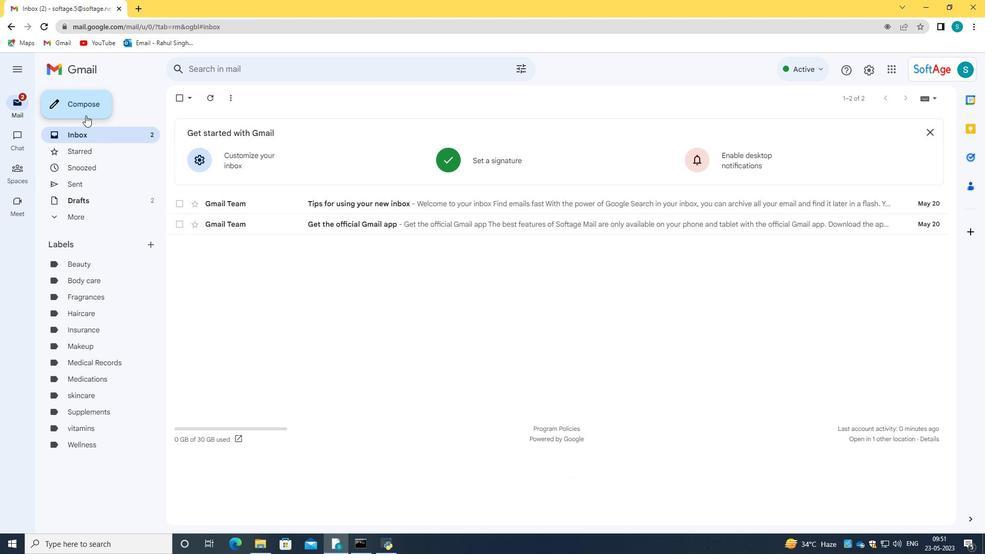 
Action: Mouse pressed left at (86, 111)
Screenshot: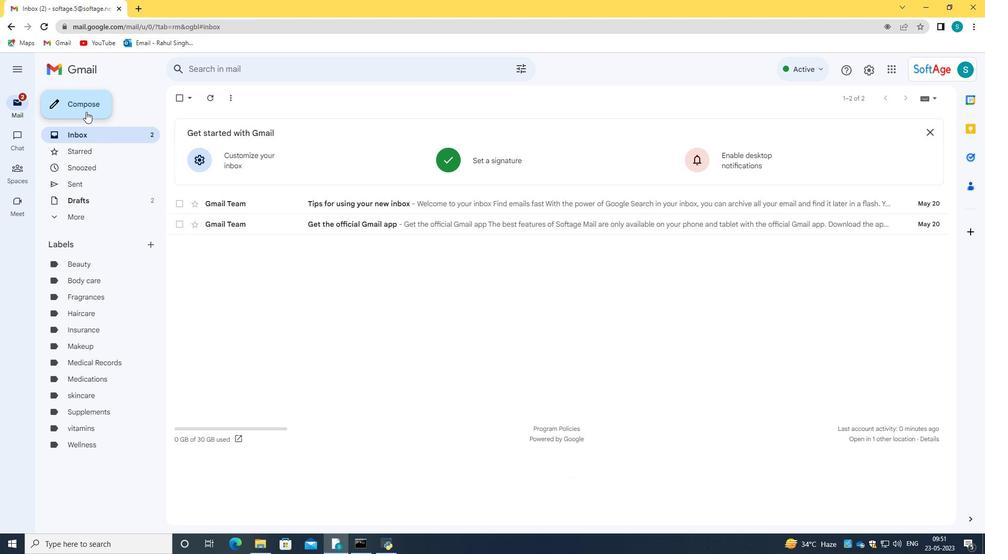
Action: Mouse moved to (932, 226)
Screenshot: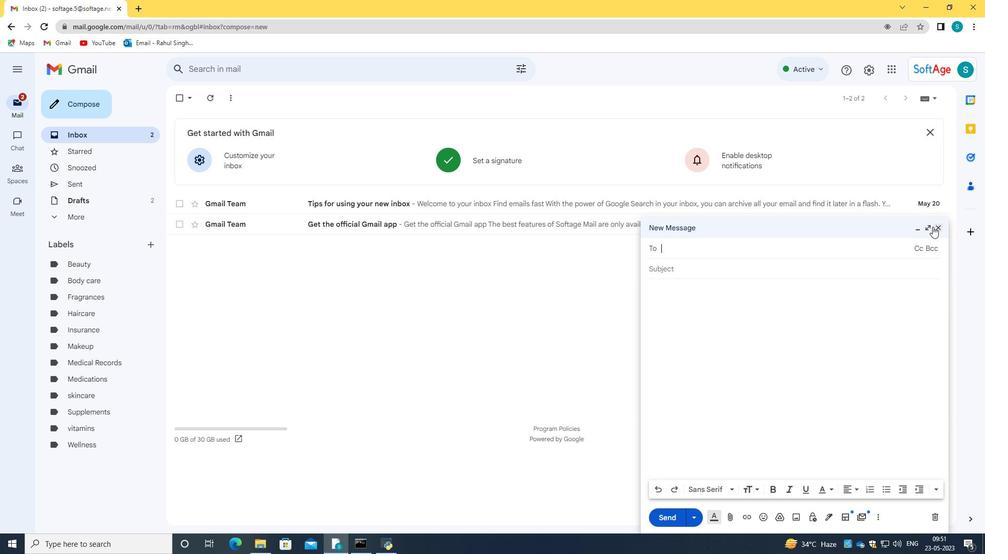 
Action: Mouse pressed left at (932, 226)
Screenshot: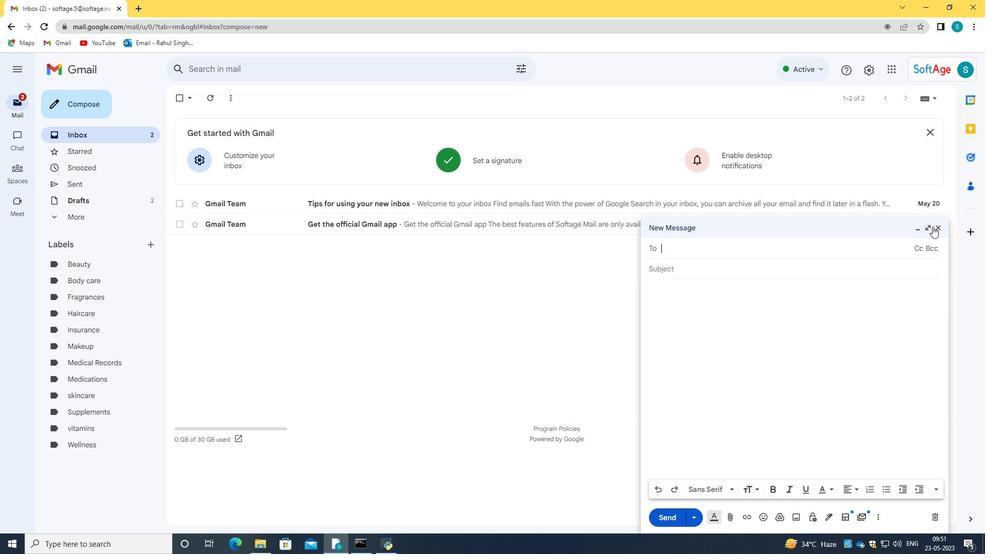 
Action: Mouse moved to (923, 522)
Screenshot: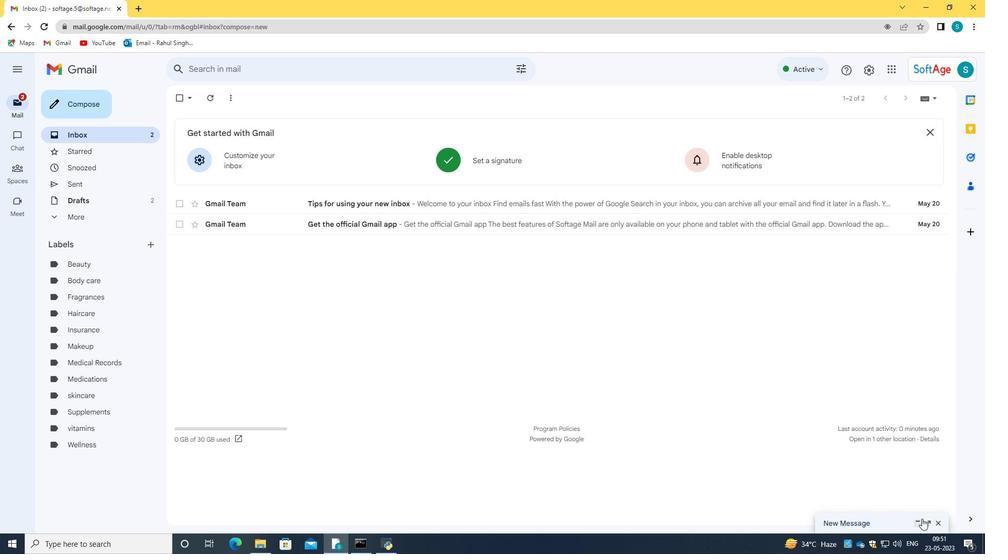 
Action: Mouse pressed left at (923, 522)
Screenshot: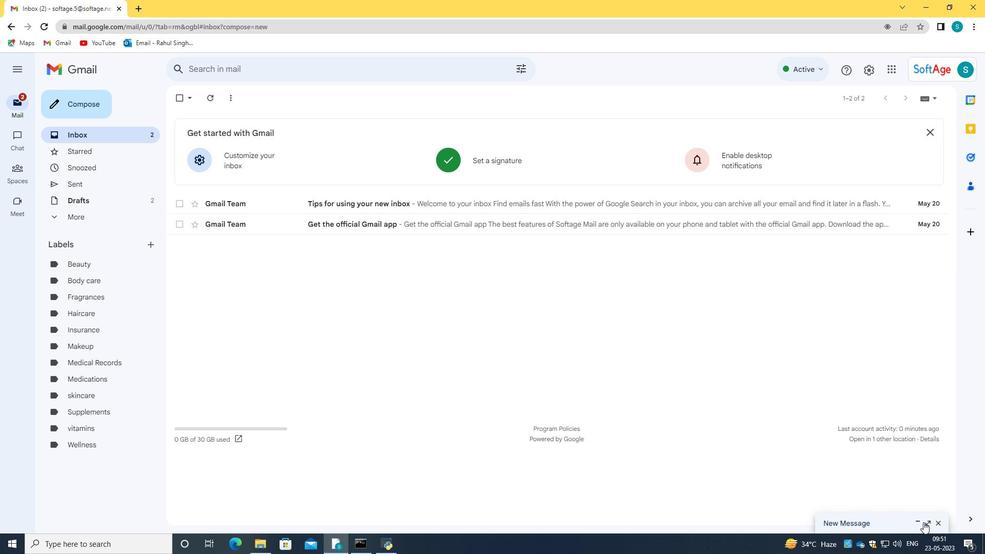 
Action: Mouse moved to (925, 229)
Screenshot: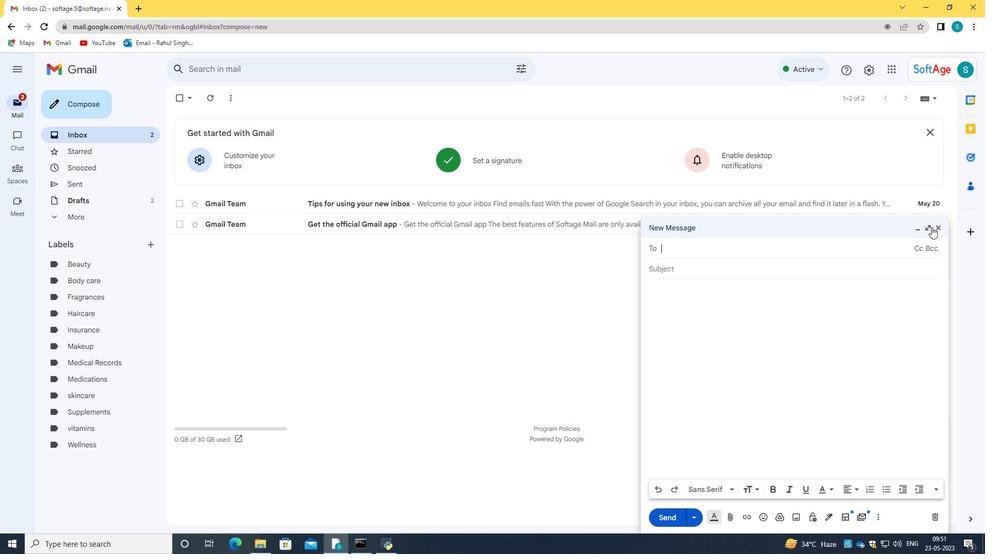 
Action: Mouse pressed left at (925, 229)
Screenshot: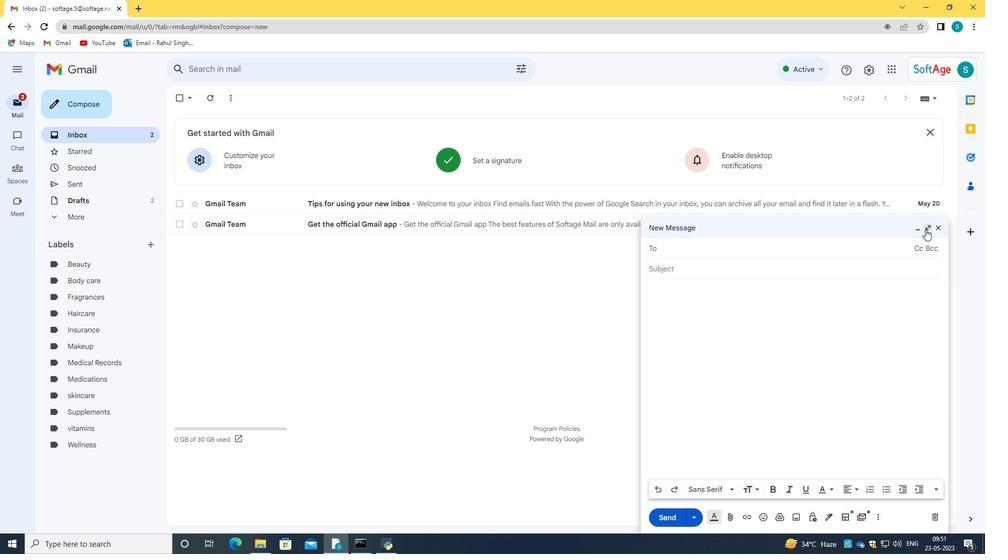
Action: Mouse moved to (267, 496)
Screenshot: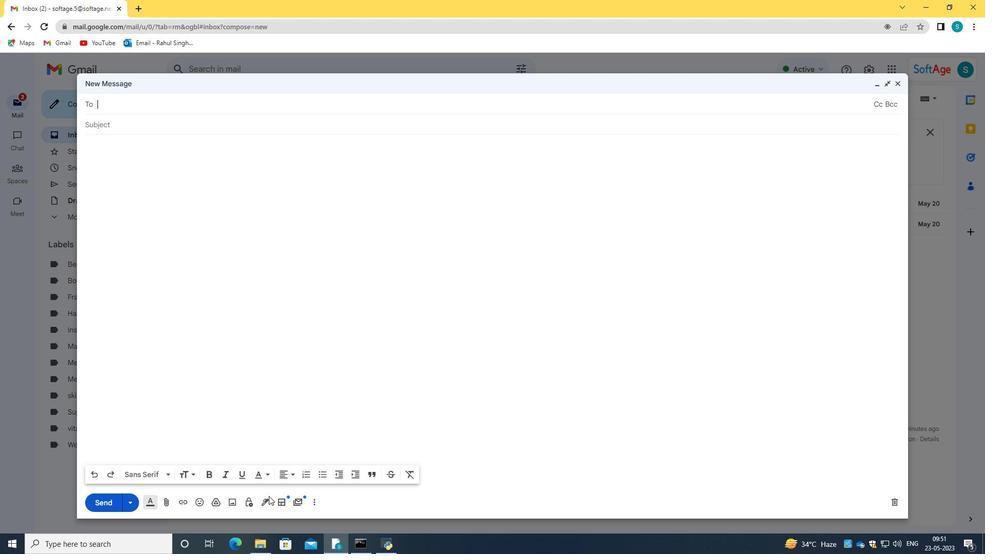 
Action: Mouse pressed left at (267, 496)
Screenshot: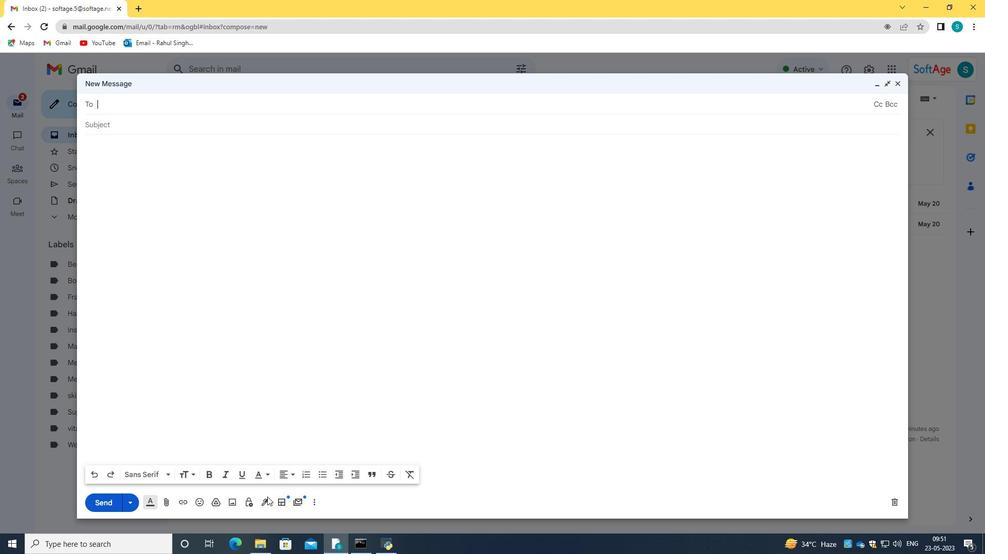 
Action: Mouse moved to (259, 499)
Screenshot: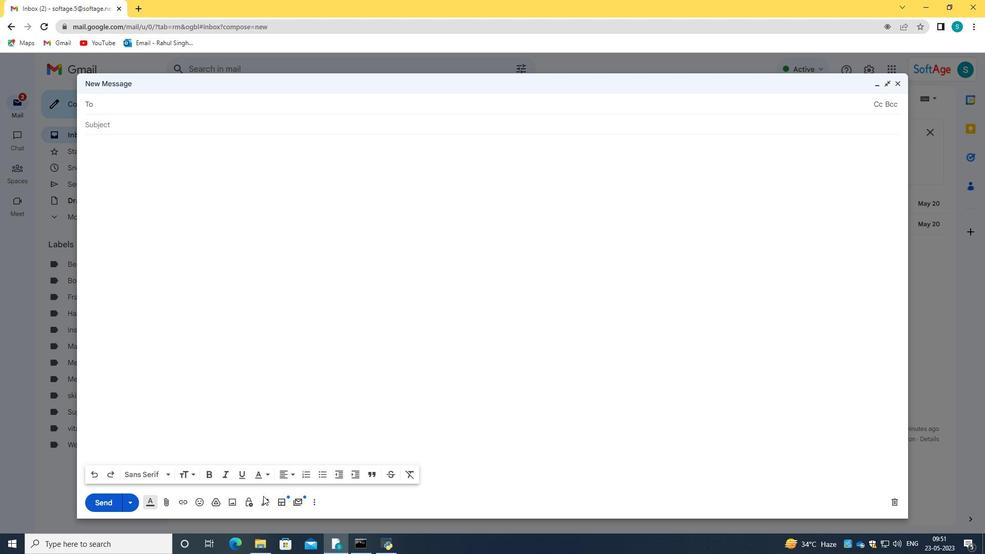 
Action: Mouse pressed left at (259, 499)
Screenshot: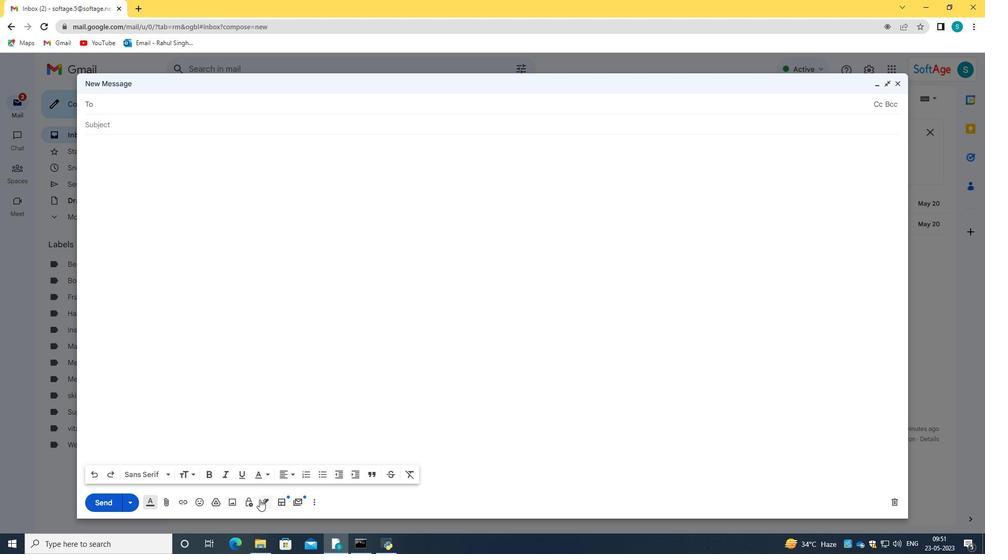 
Action: Mouse moved to (303, 480)
Screenshot: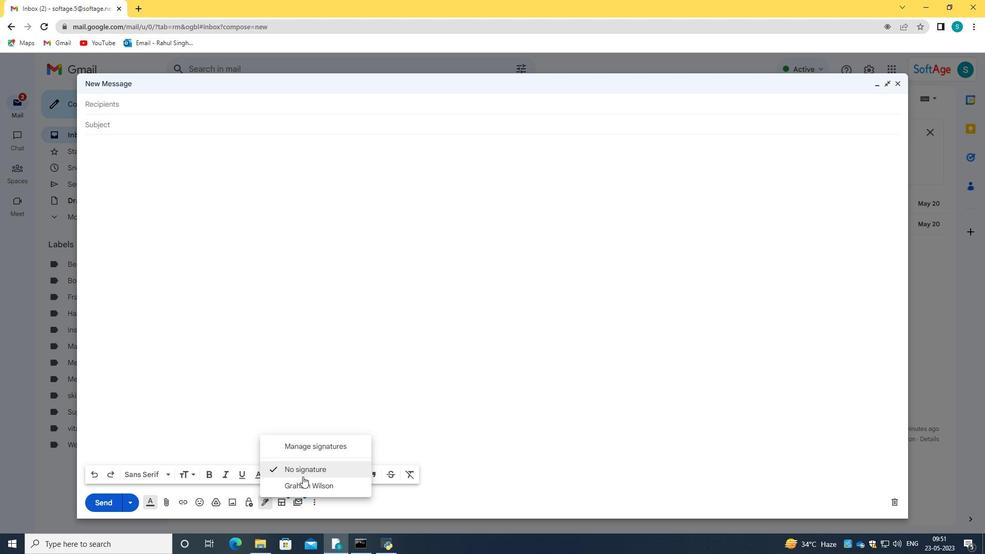 
Action: Mouse pressed left at (303, 480)
Screenshot: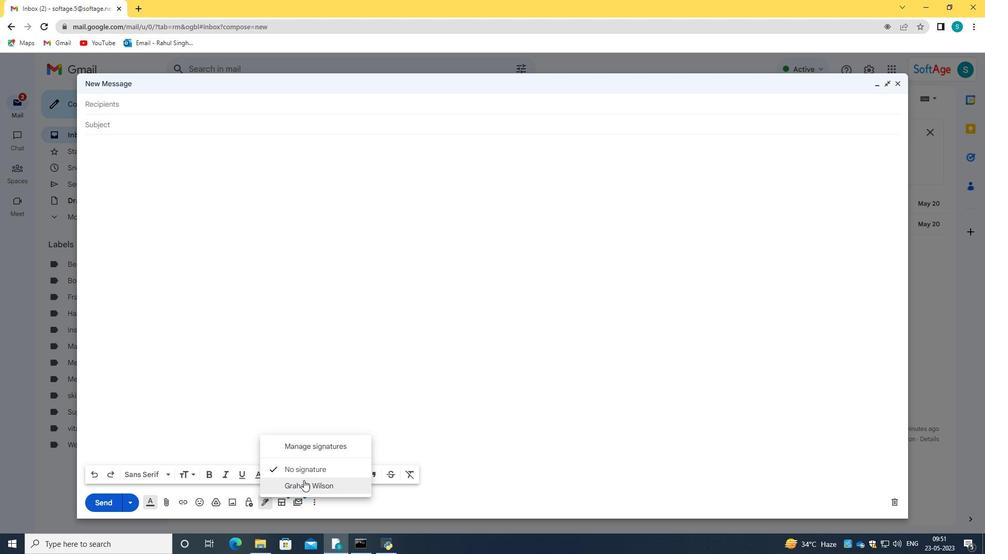 
Action: Mouse moved to (117, 121)
Screenshot: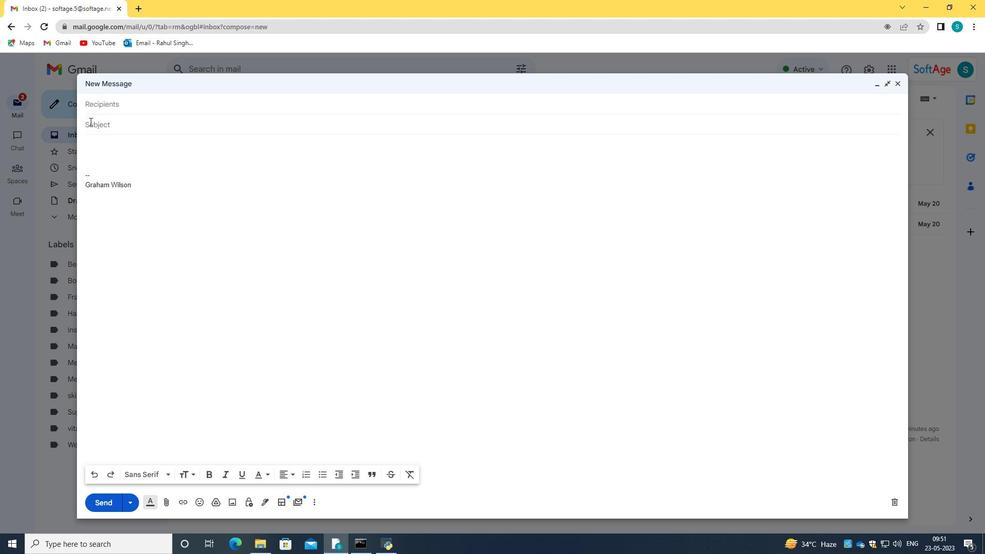 
Action: Mouse pressed left at (117, 121)
Screenshot: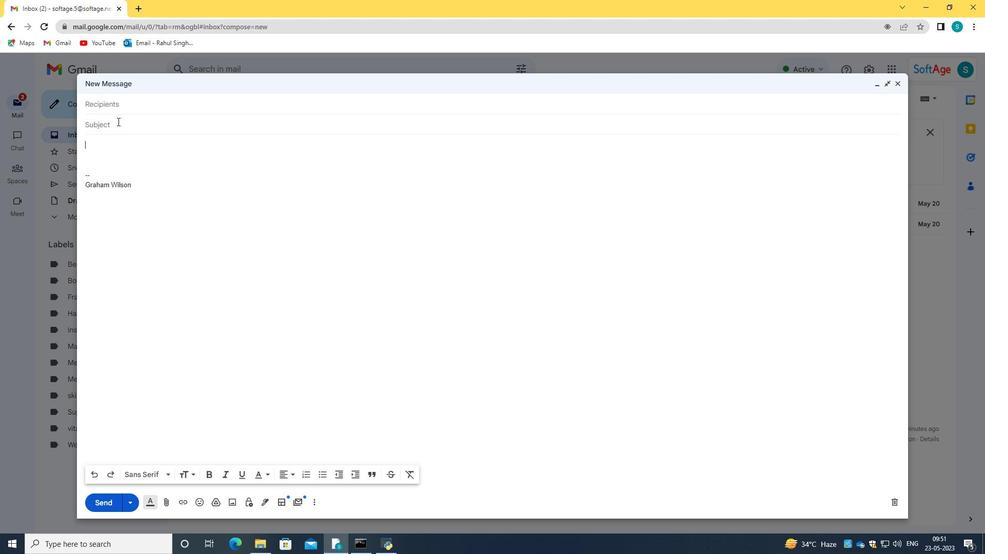 
Action: Key pressed <Key.caps_lock>RT<Key.backspace>E<Key.backspace><Key.caps_lock>equest<Key.space>for<Key.space>a<Key.space>proposal<Key.space>and<Key.backspace><Key.backspace><Key.backspace>
Screenshot: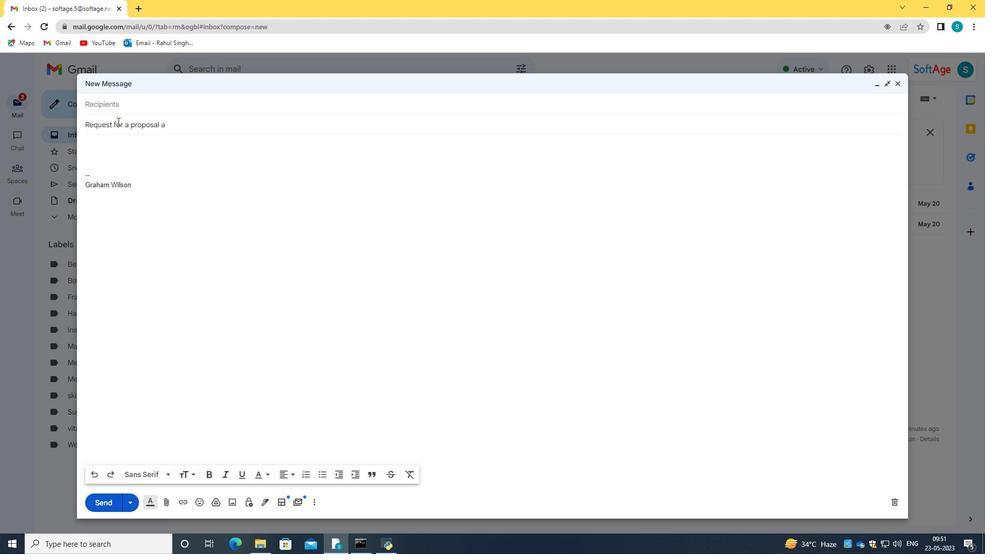
Action: Mouse moved to (133, 150)
Screenshot: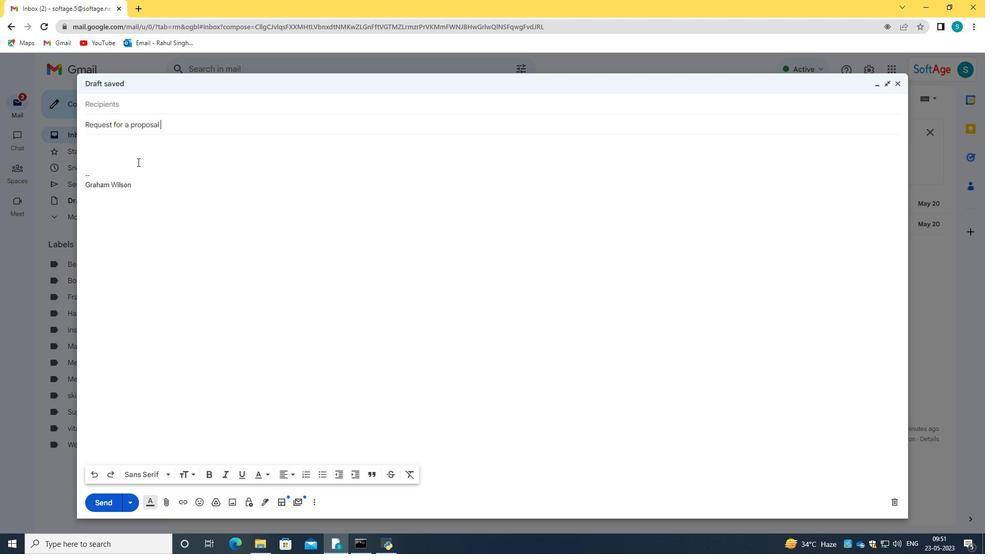 
Action: Mouse pressed left at (133, 150)
Screenshot: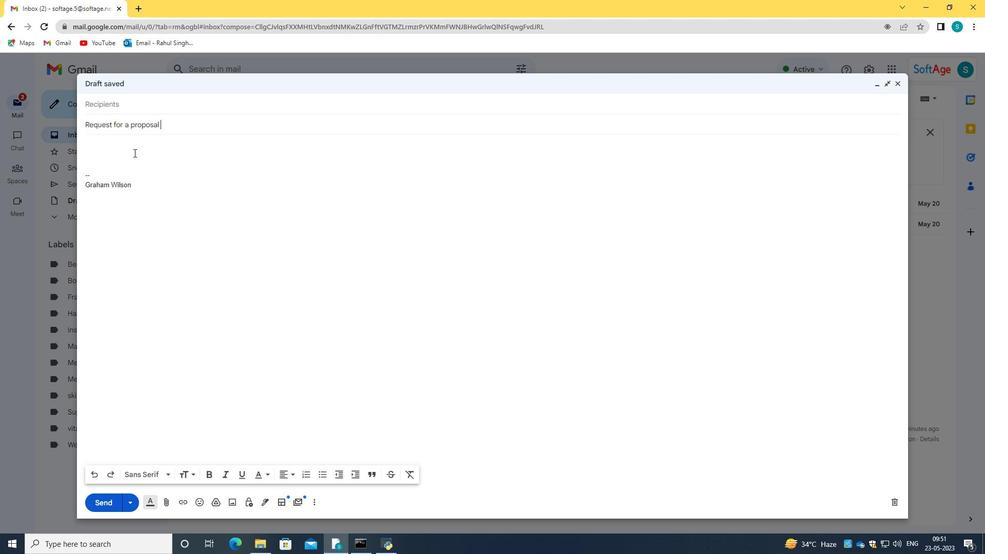 
Action: Key pressed <Key.caps_lock>C<Key.caps_lock>ould<Key.space>you<Key.space>arrange<Key.space>a<Key.space>demo<Key.space>of<Key.space>the<Key.space>nw<Key.backspace>ew<Key.space>softaware<Key.space>for<Key.space>the<Key.space>team<Key.shift_r>?
Screenshot: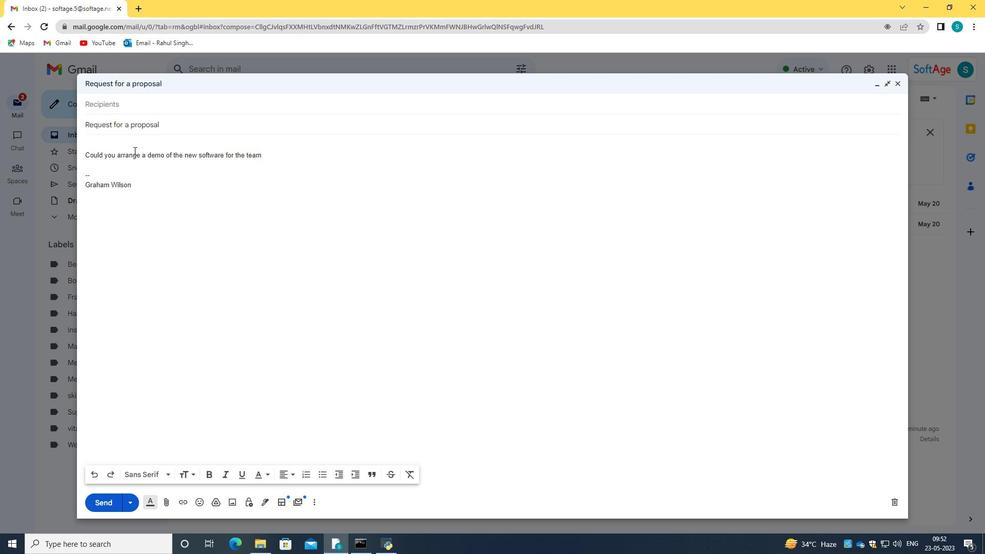 
Action: Mouse moved to (140, 107)
Screenshot: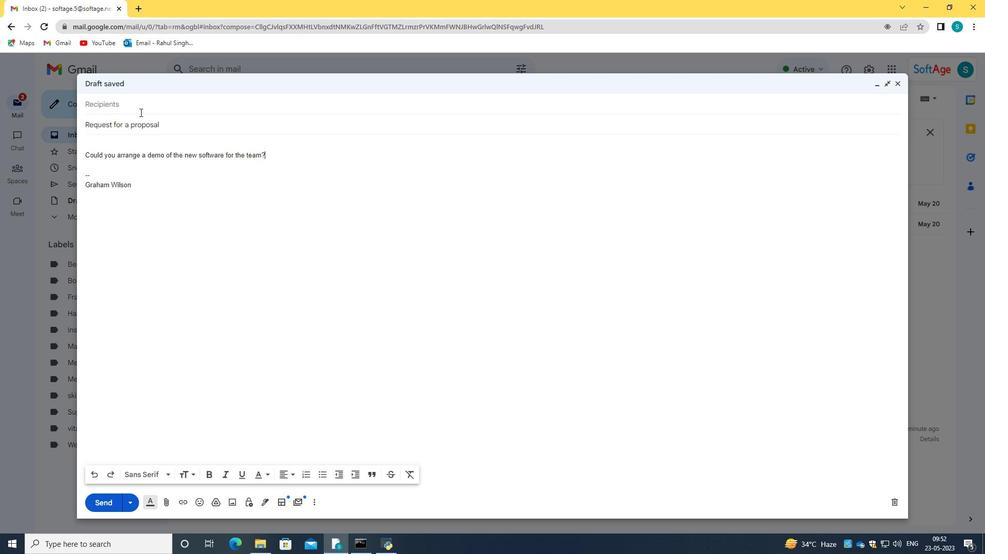 
Action: Mouse pressed left at (140, 107)
Screenshot: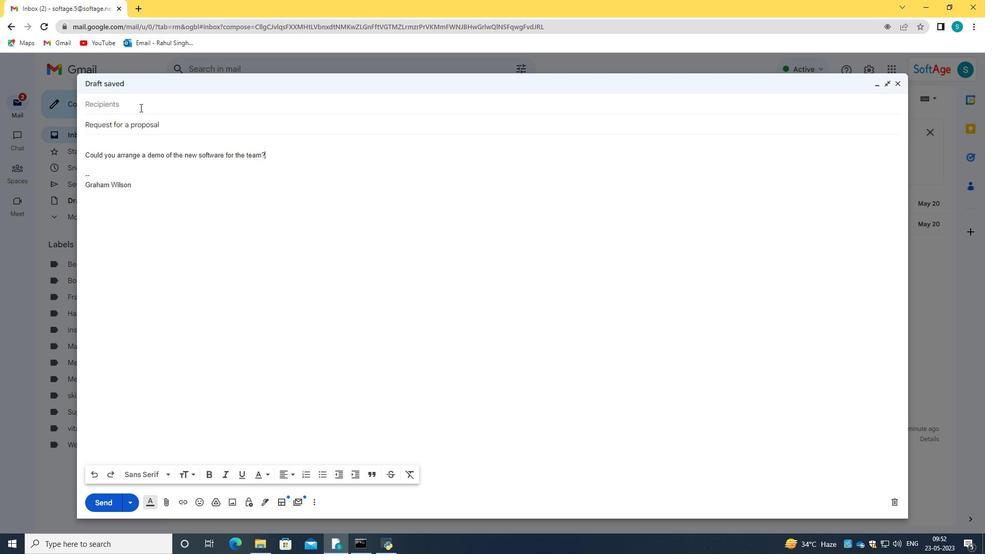 
Action: Key pressed softage.2<Key.shift>@softage.net
Screenshot: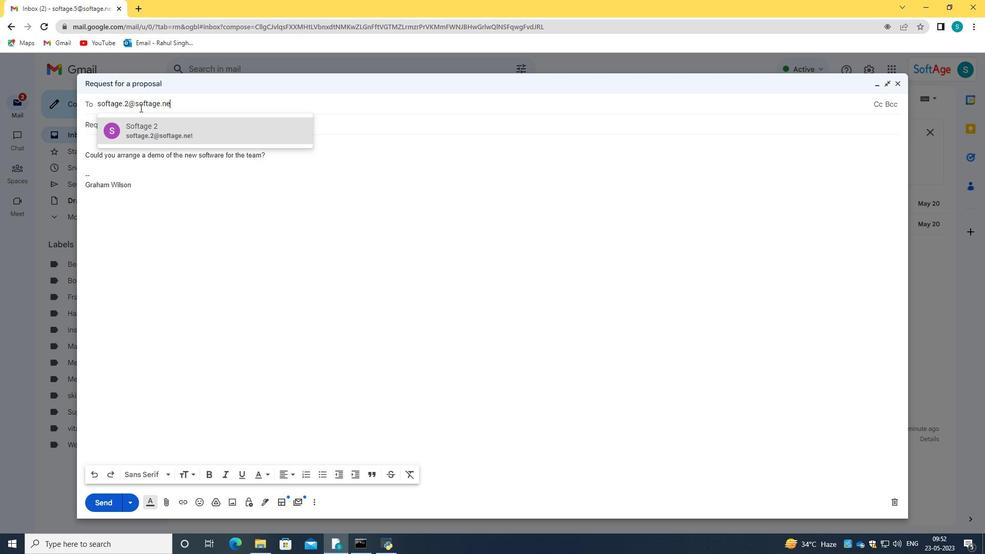 
Action: Mouse moved to (144, 126)
Screenshot: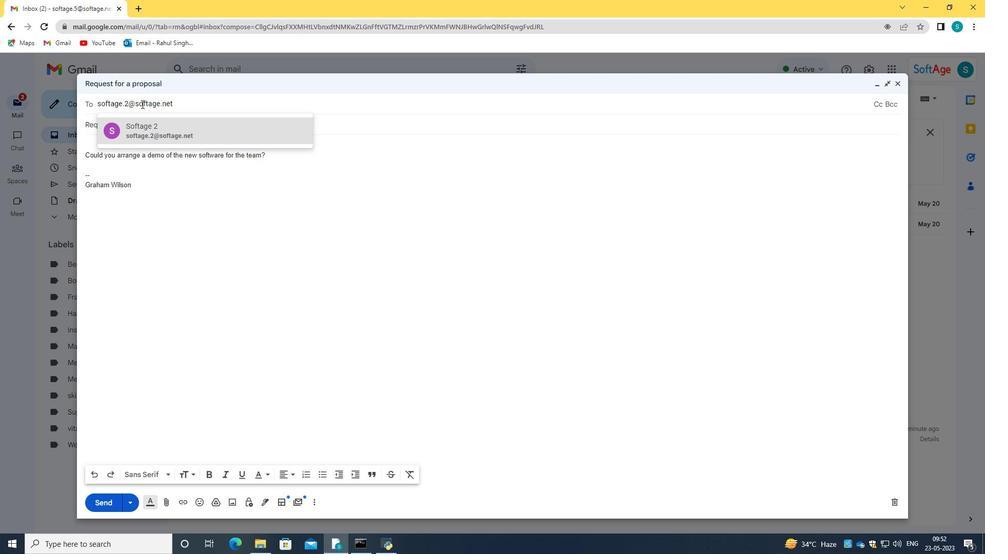 
Action: Mouse pressed left at (144, 126)
Screenshot: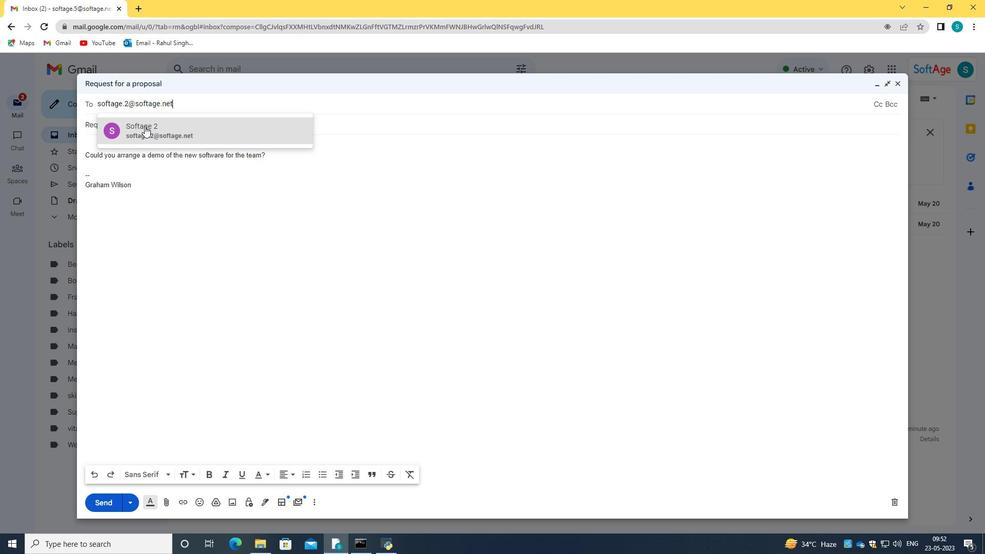 
Action: Mouse moved to (85, 166)
Screenshot: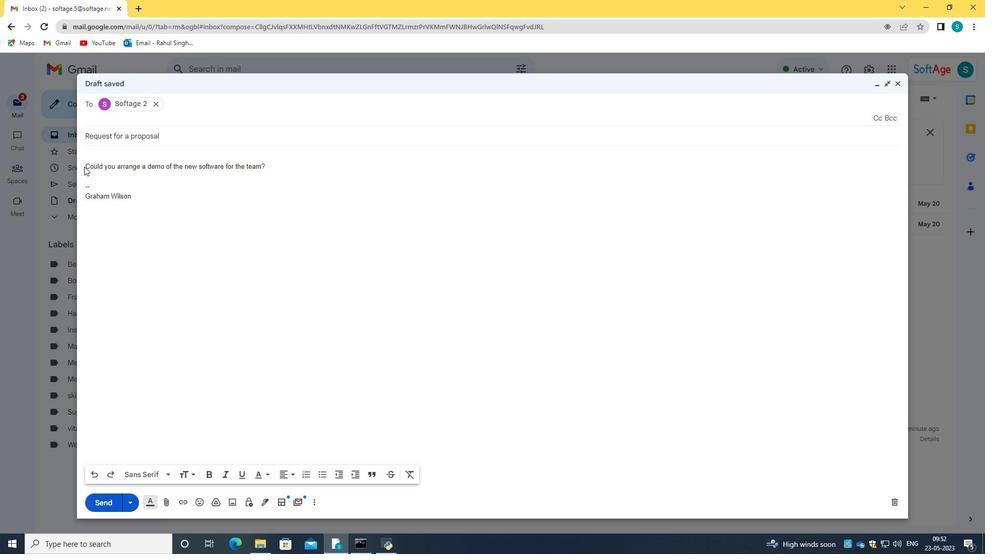 
Action: Mouse pressed left at (85, 166)
Screenshot: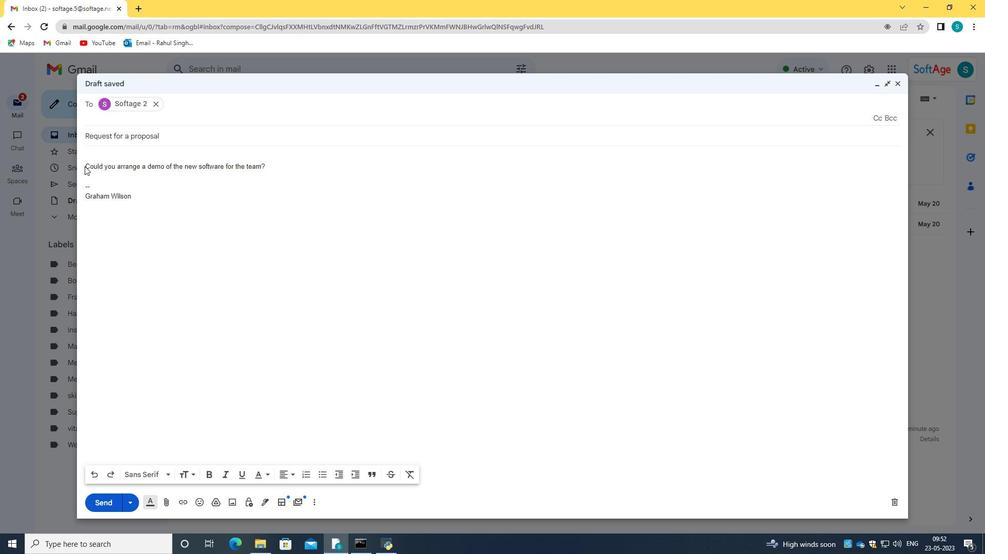 
Action: Mouse moved to (115, 155)
Screenshot: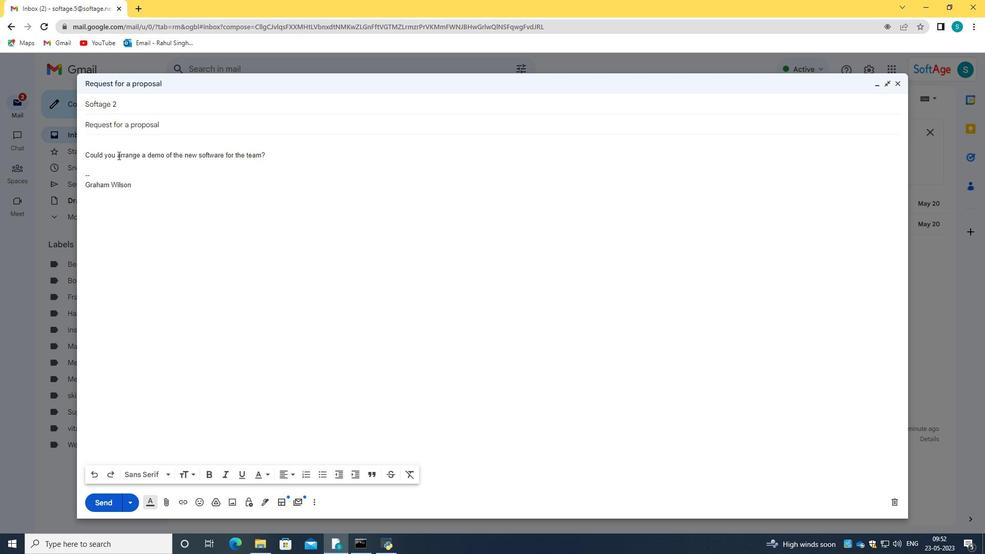 
Action: Mouse pressed left at (115, 155)
Screenshot: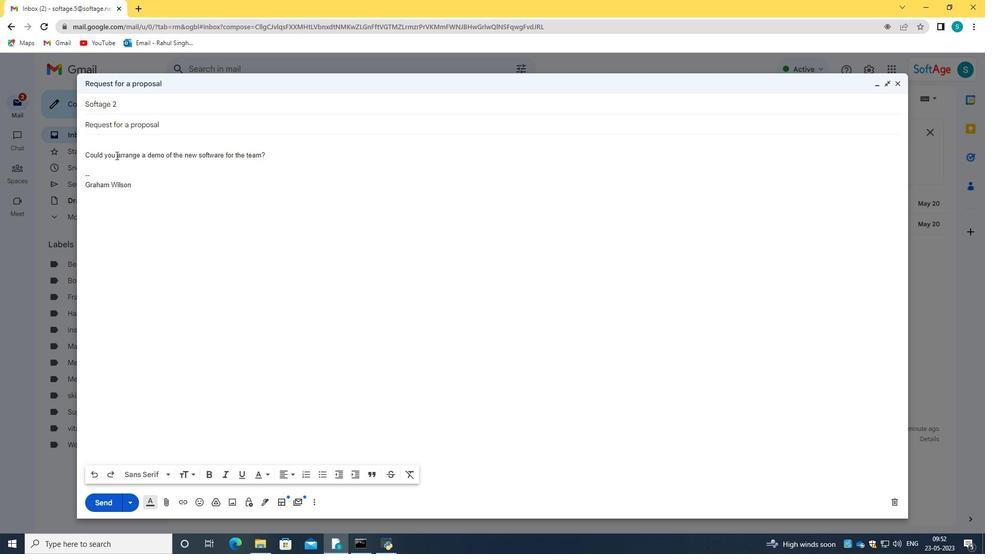 
Action: Mouse moved to (262, 470)
Screenshot: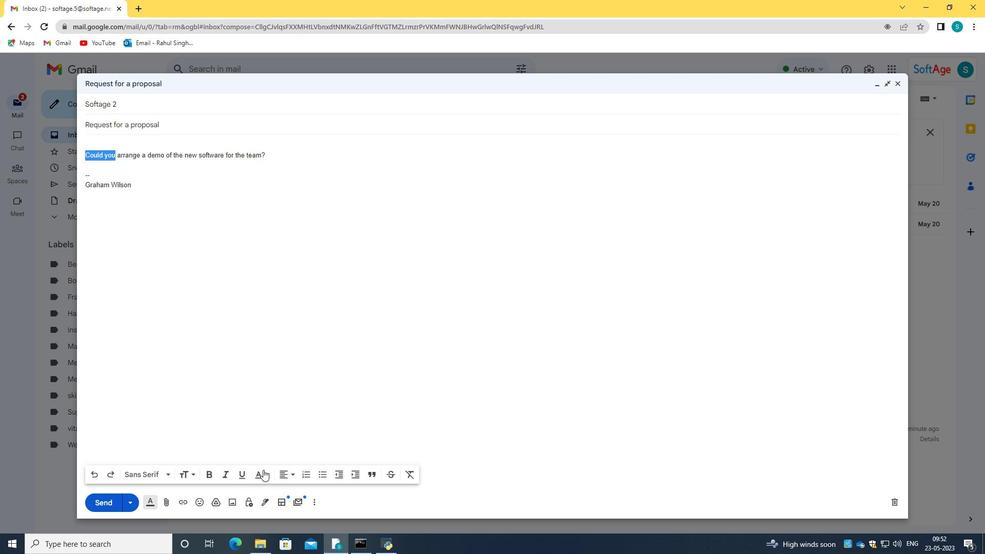 
Action: Mouse pressed left at (262, 470)
Screenshot: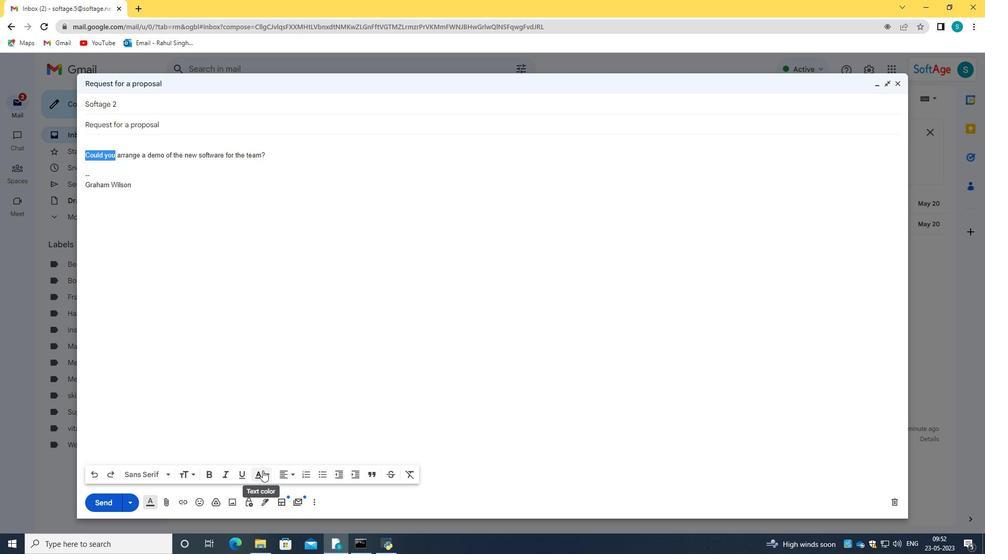 
Action: Mouse moved to (212, 401)
Screenshot: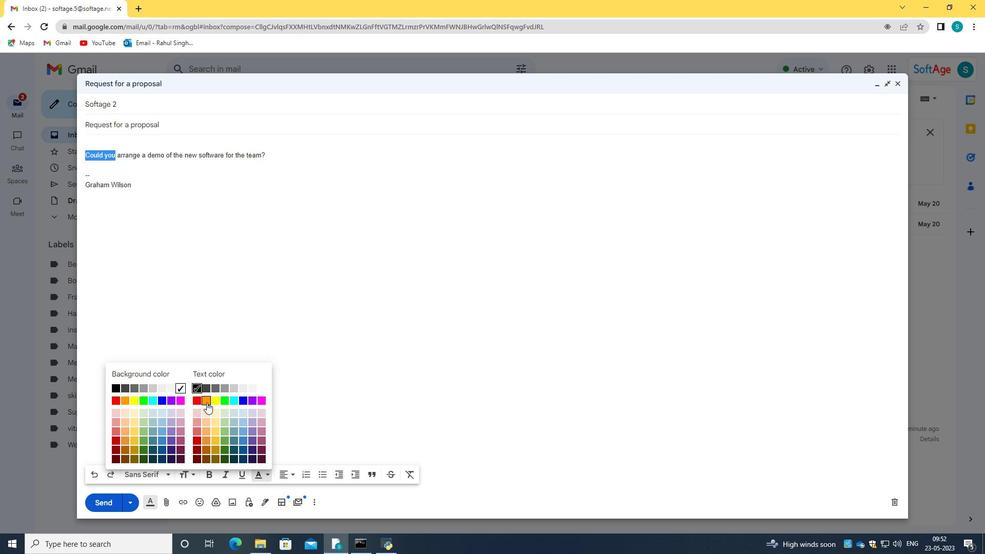 
Action: Mouse pressed left at (212, 401)
Screenshot: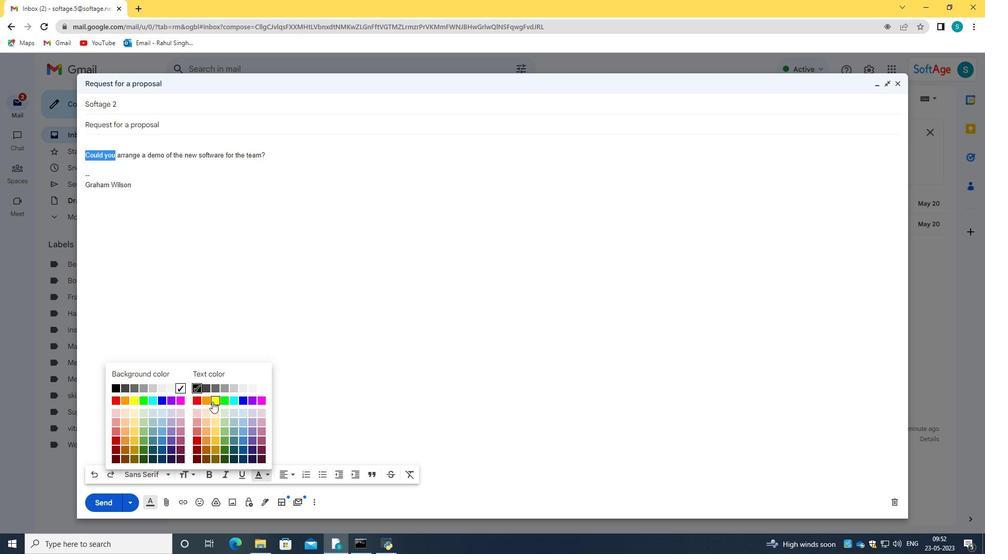 
Action: Mouse moved to (259, 476)
Screenshot: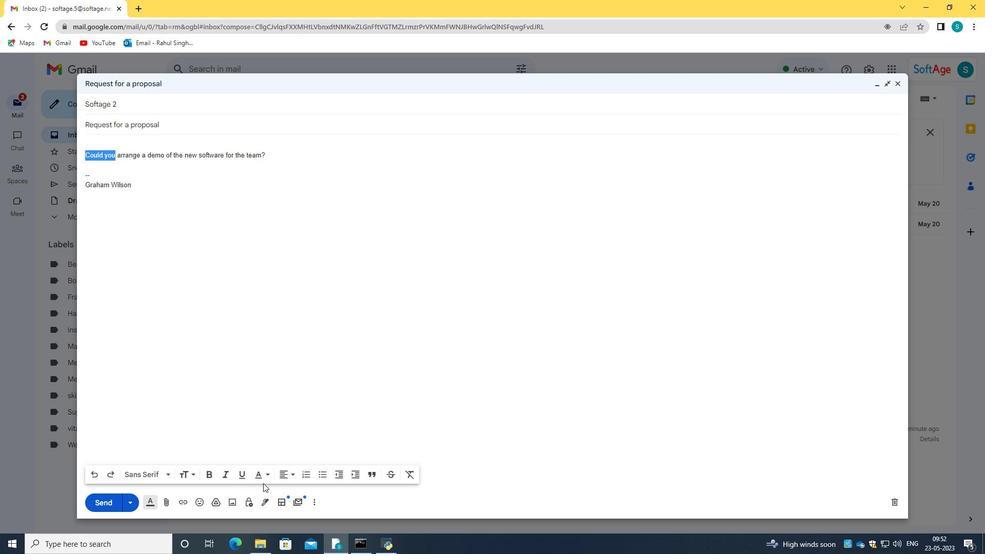 
Action: Mouse pressed left at (259, 476)
Screenshot: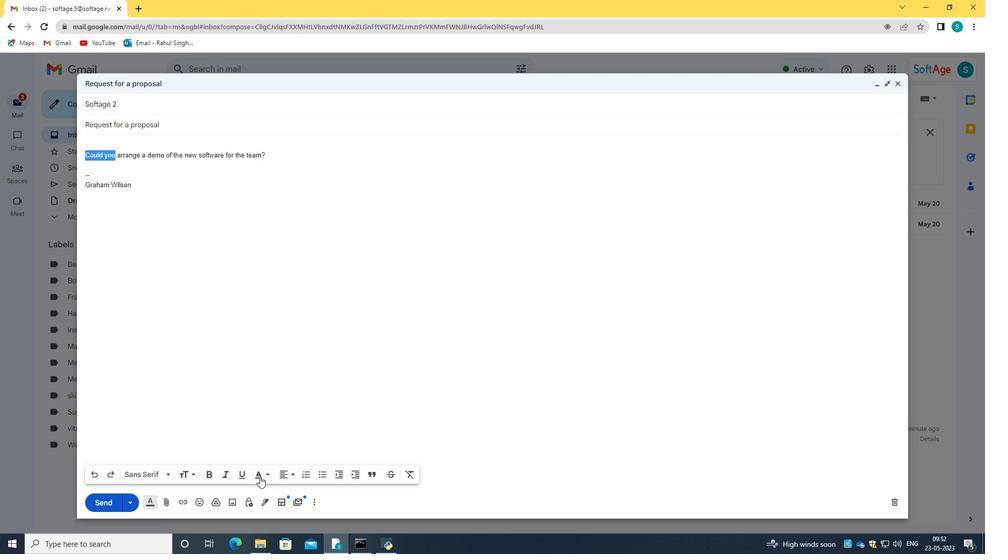 
Action: Mouse moved to (164, 398)
Screenshot: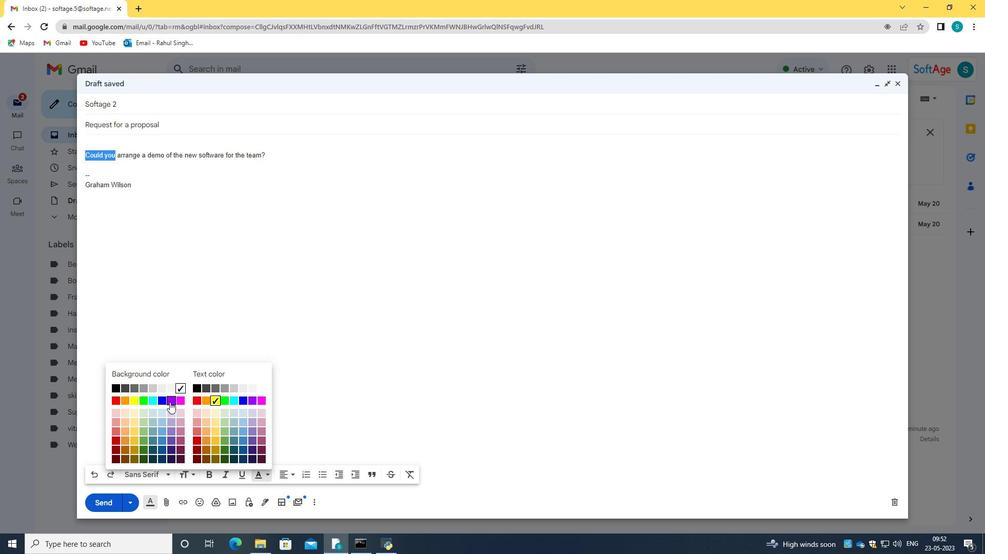 
Action: Mouse pressed left at (164, 398)
Screenshot: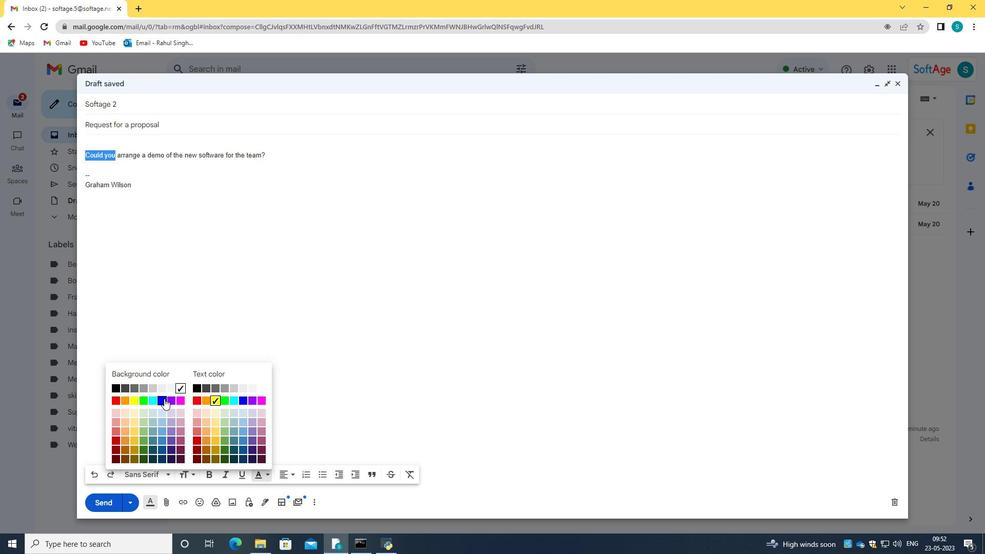 
Action: Mouse moved to (167, 337)
Screenshot: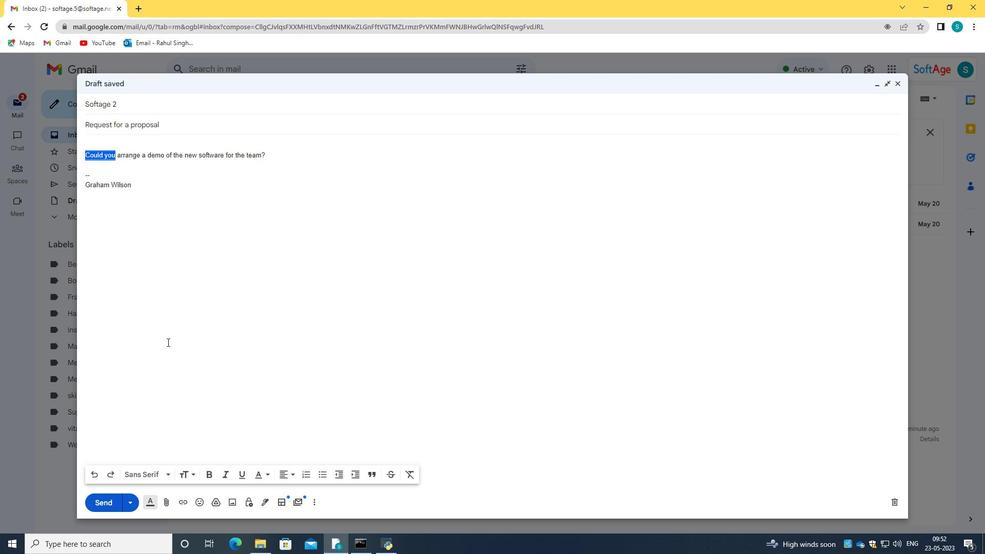 
Action: Mouse pressed left at (167, 337)
Screenshot: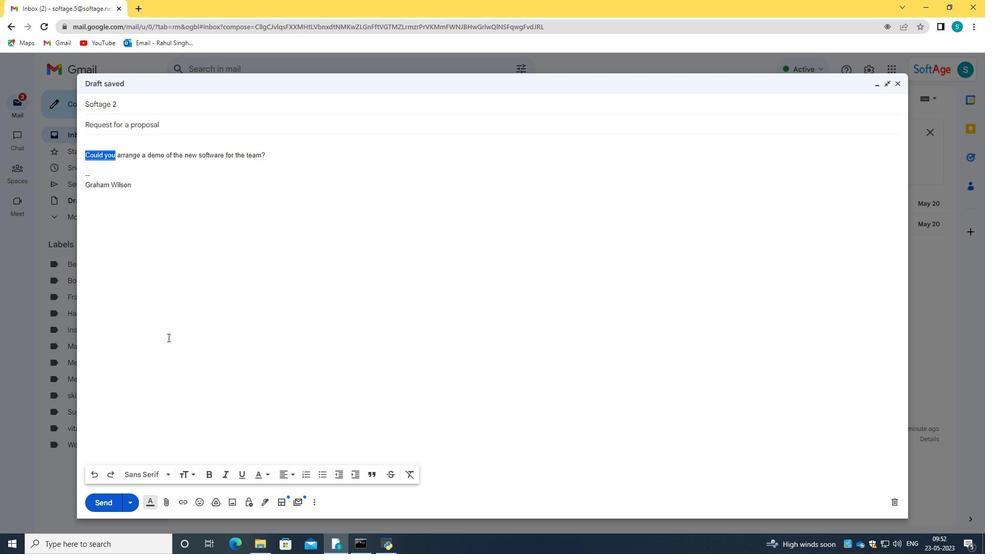 
Action: Mouse moved to (101, 507)
Screenshot: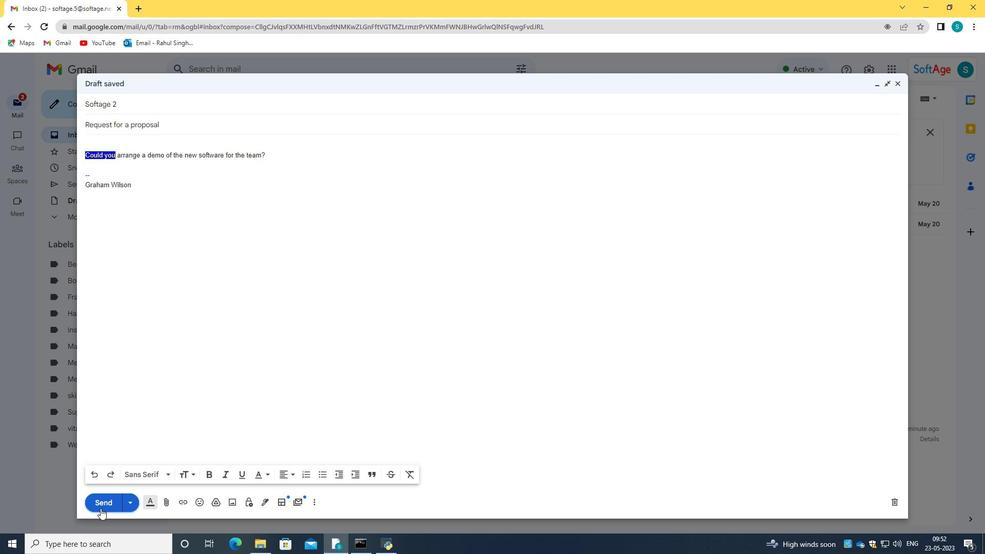 
Action: Mouse pressed left at (101, 507)
Screenshot: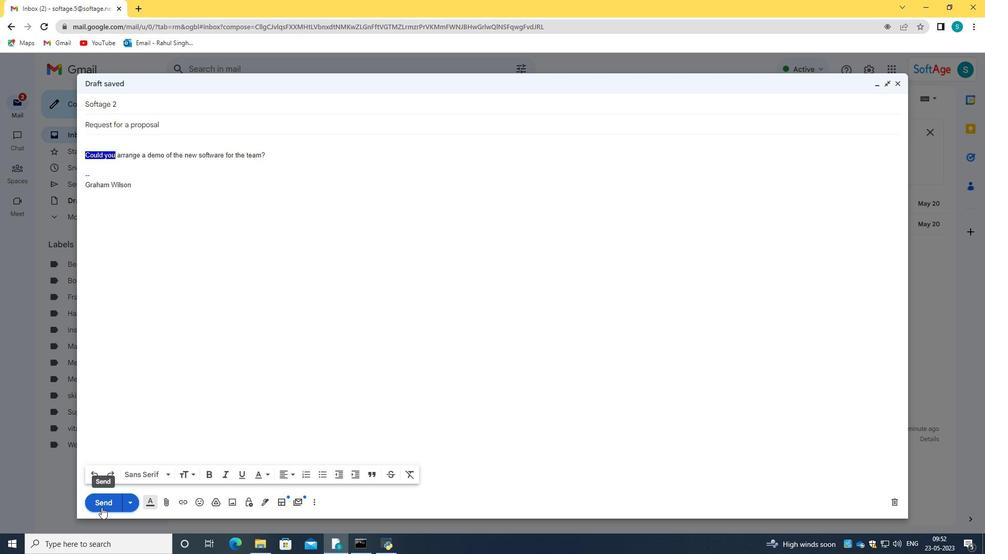 
Action: Mouse moved to (98, 178)
Screenshot: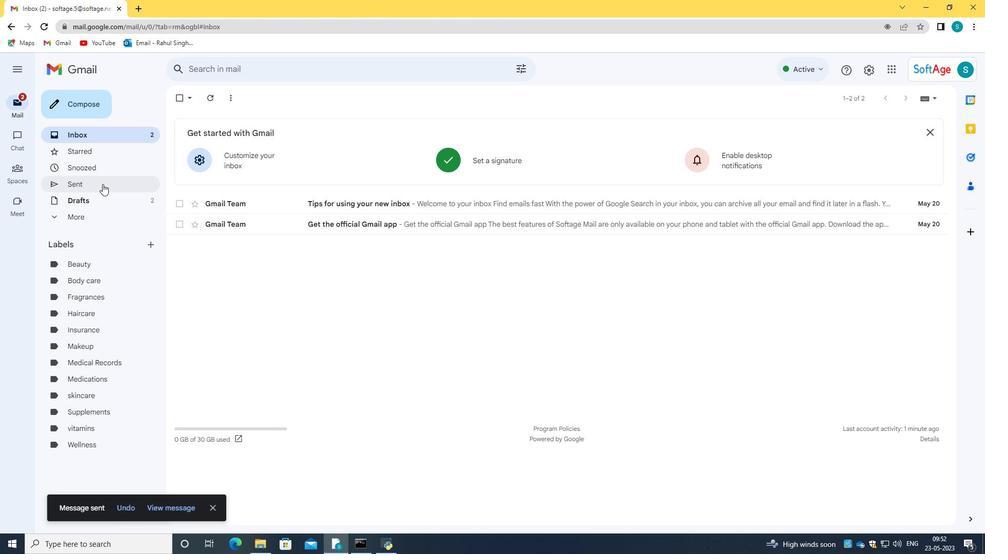 
Action: Mouse pressed left at (98, 178)
Screenshot: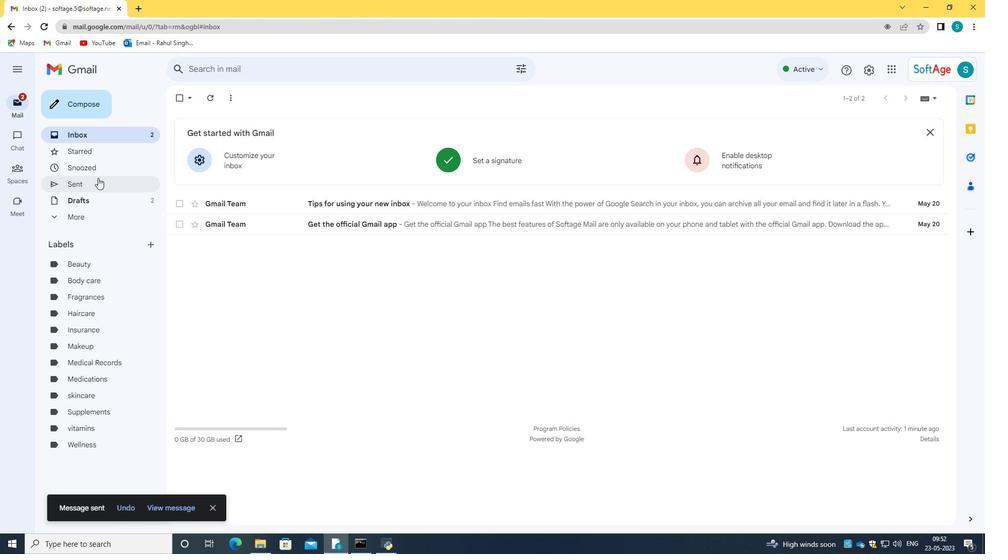 
Action: Mouse moved to (180, 149)
Screenshot: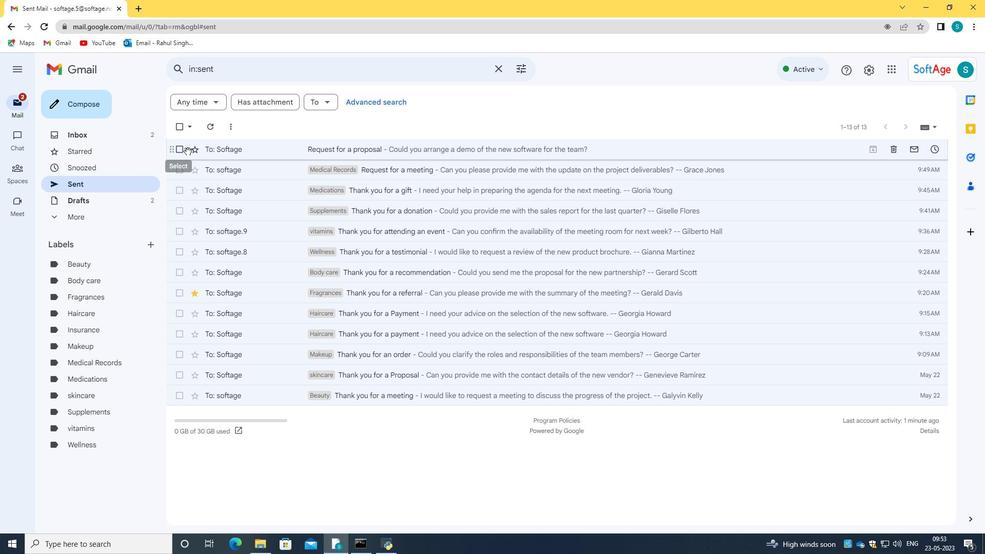 
Action: Mouse pressed left at (180, 149)
Screenshot: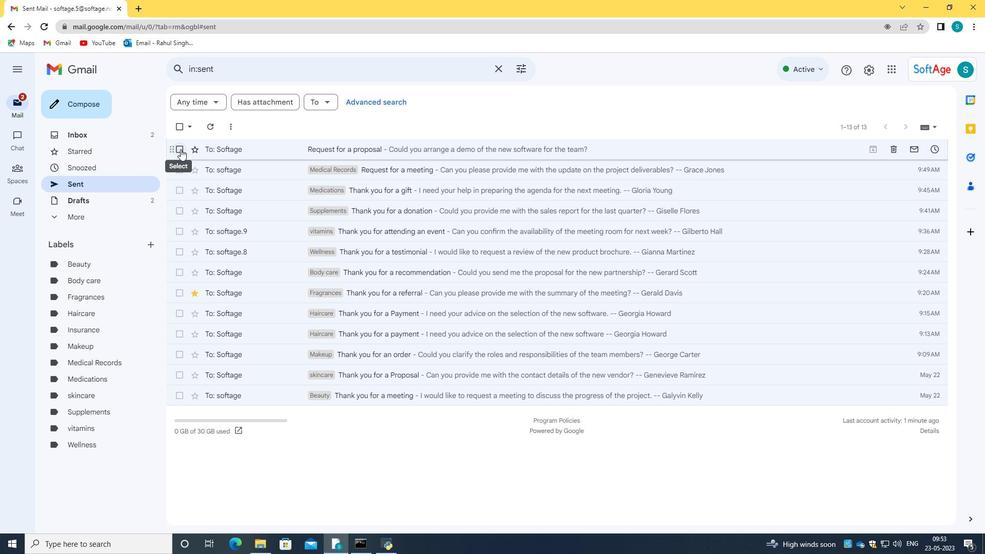 
Action: Mouse moved to (195, 147)
Screenshot: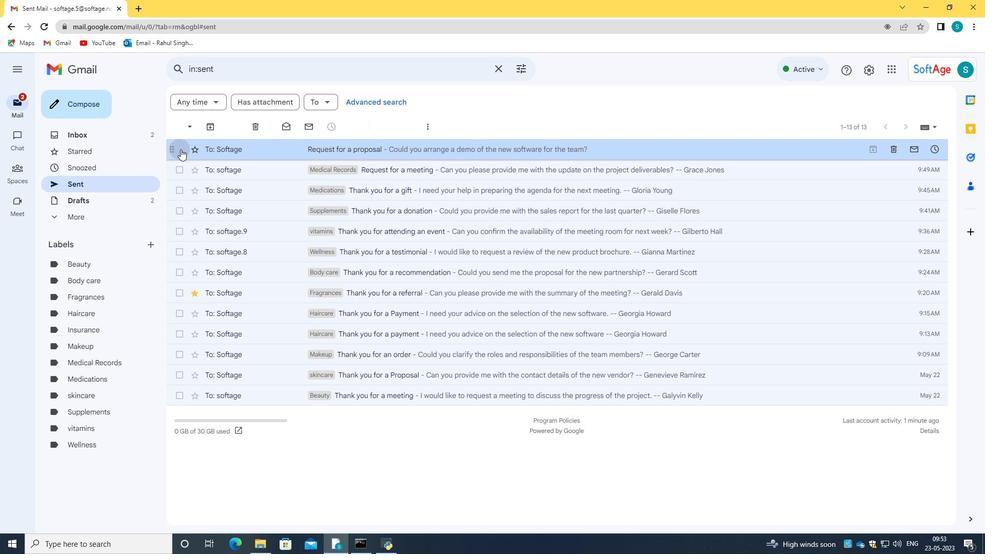 
Action: Mouse pressed right at (195, 147)
Screenshot: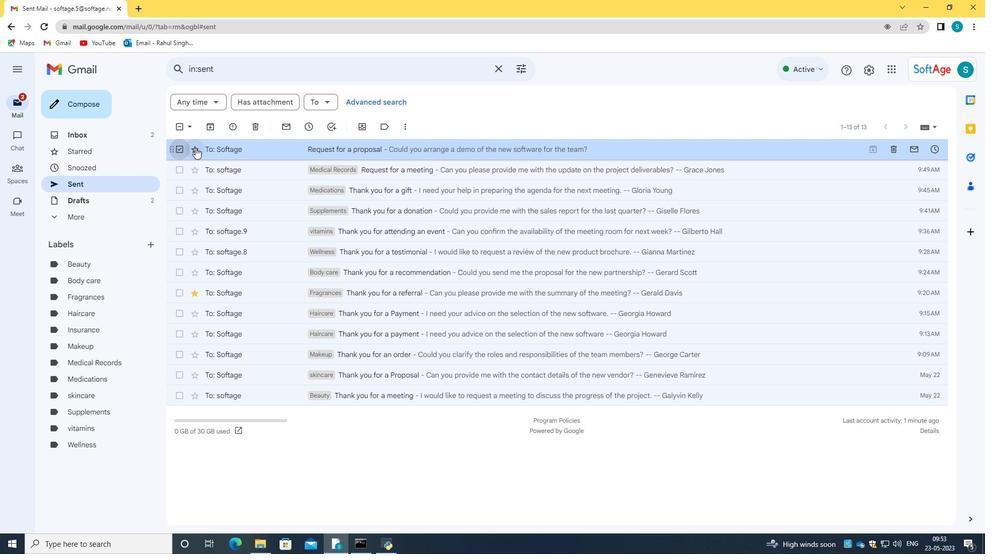 
Action: Mouse moved to (368, 185)
Screenshot: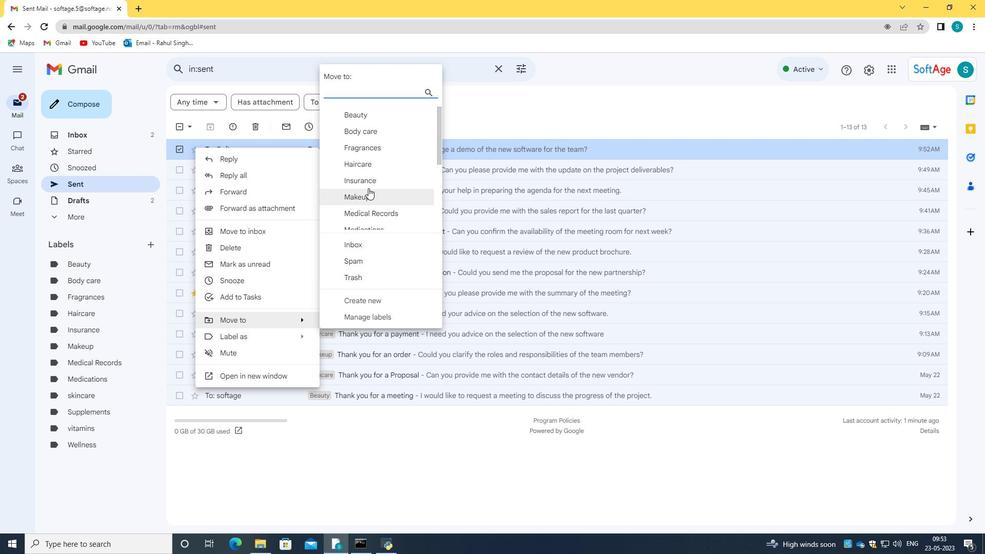 
Action: Mouse pressed left at (368, 185)
Screenshot: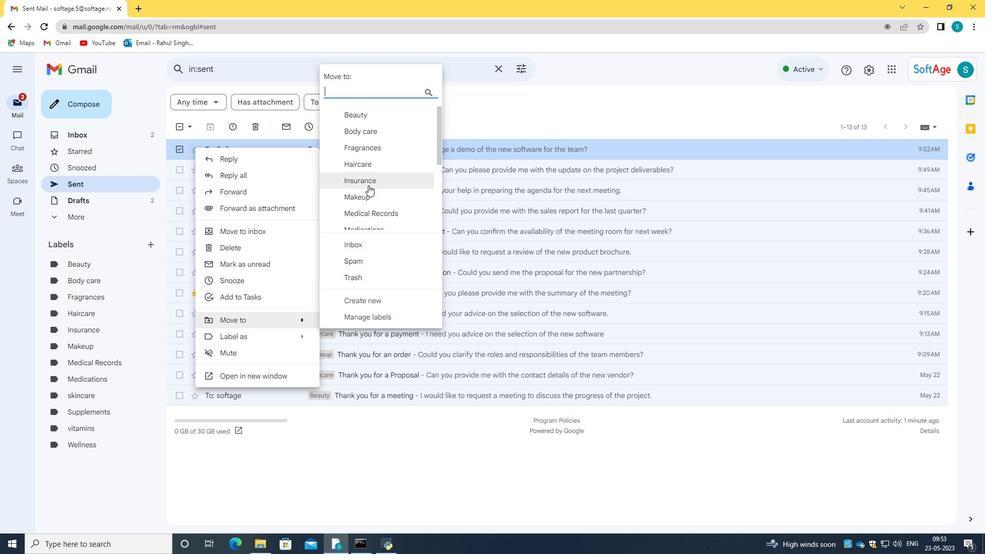 
Action: Mouse moved to (93, 335)
Screenshot: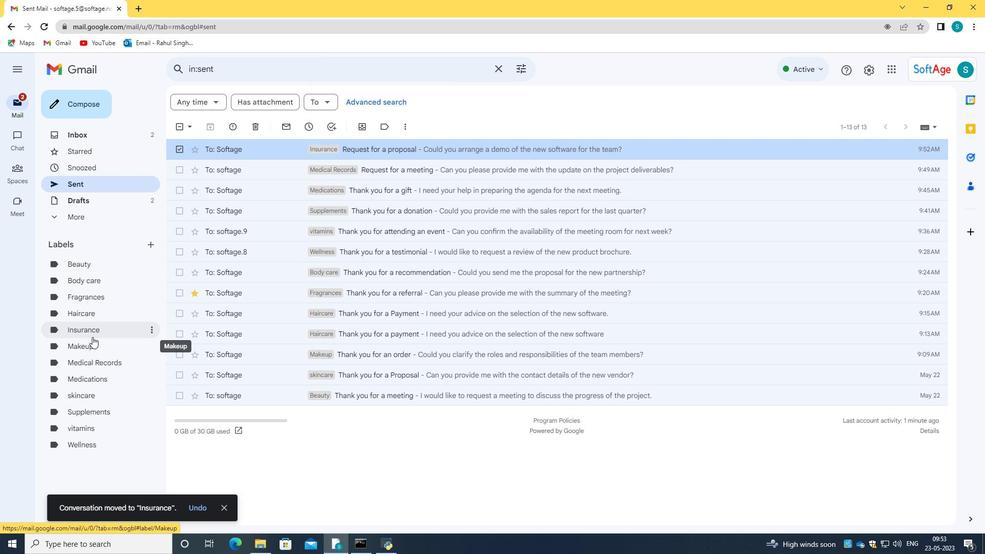 
Action: Mouse pressed left at (93, 335)
Screenshot: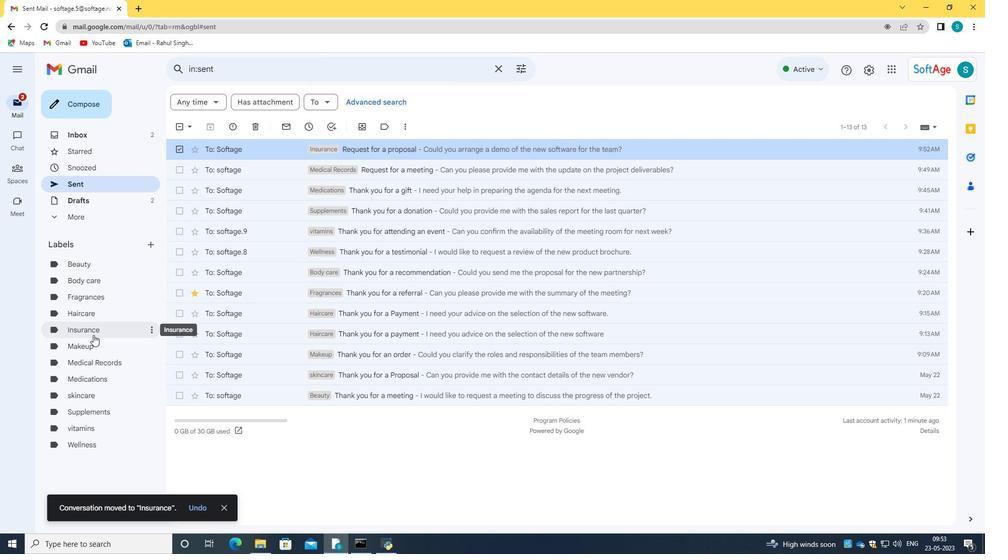 
Action: Mouse moved to (244, 149)
Screenshot: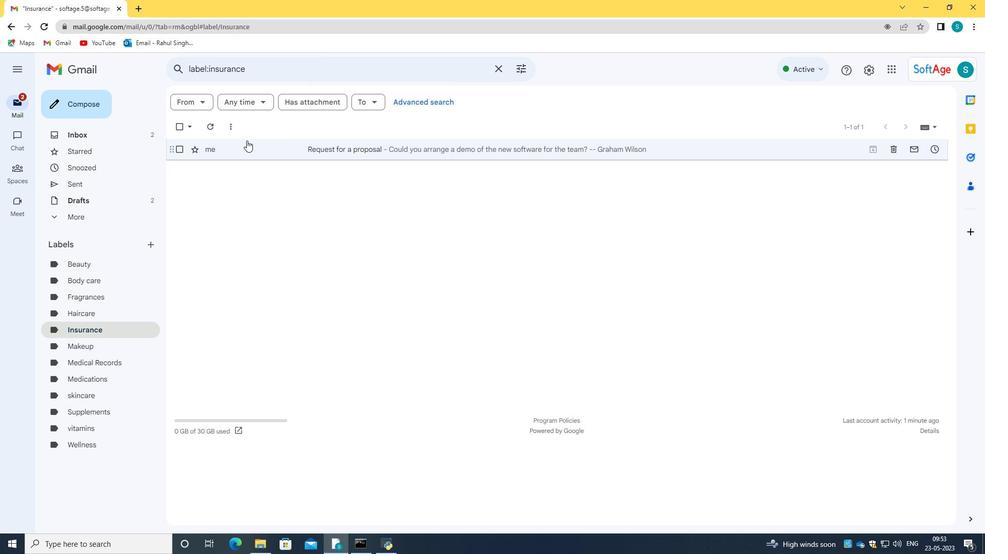 
Action: Mouse pressed left at (244, 149)
Screenshot: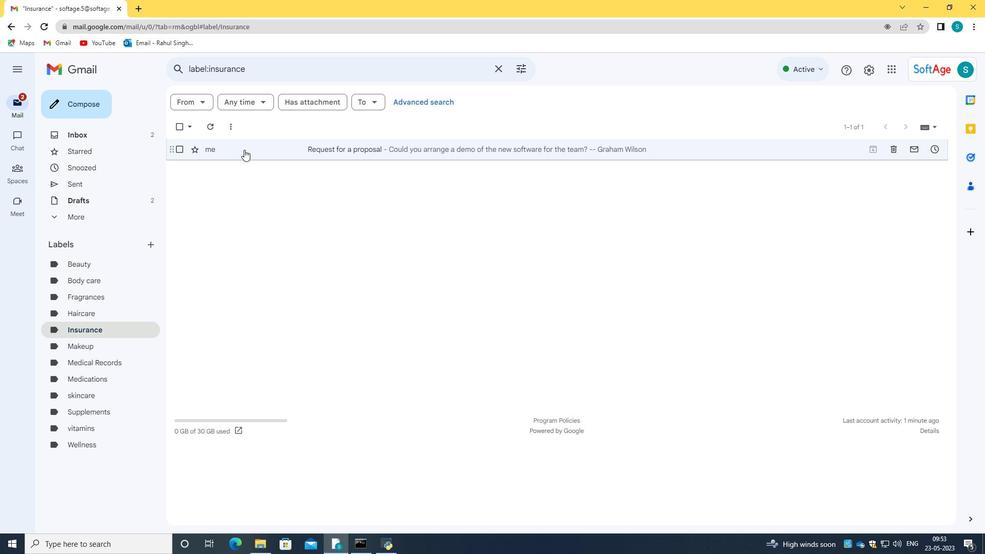 
Action: Mouse moved to (305, 301)
Screenshot: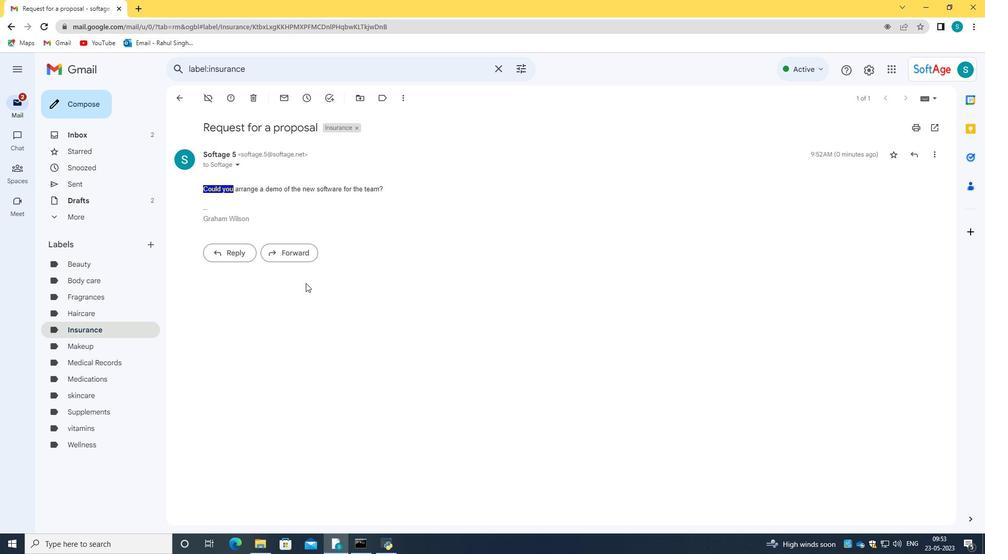 
Action: Mouse pressed left at (305, 301)
Screenshot: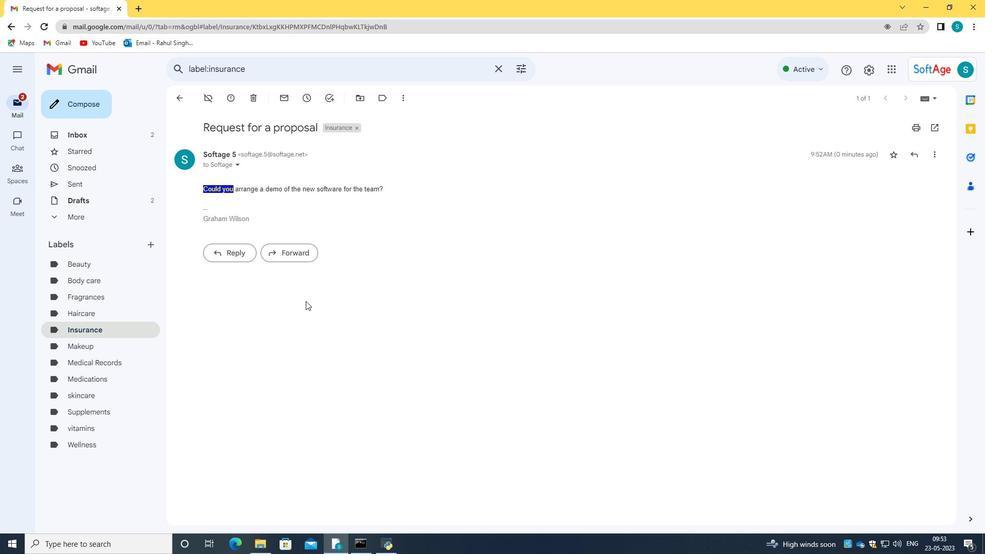
Action: Mouse moved to (339, 427)
Screenshot: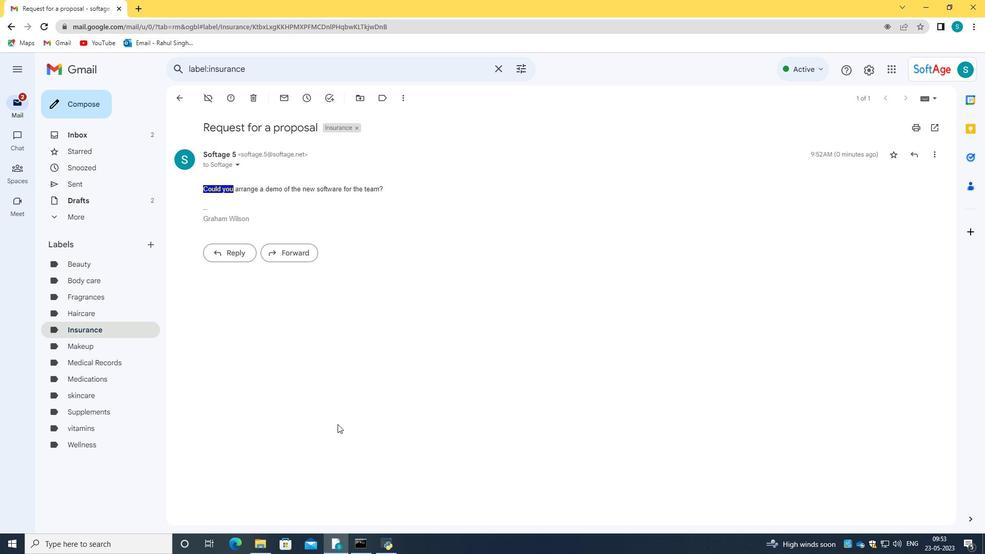 
